 Task: Open Card Card0000000069 in Board Board0000000018 in Workspace WS0000000006 in Trello. Add Member mailaustralia7@gmail.com to Card Card0000000069 in Board Board0000000018 in Workspace WS0000000006 in Trello. Add Purple Label titled Label0000000069 to Card Card0000000069 in Board Board0000000018 in Workspace WS0000000006 in Trello. Add Checklist CL0000000069 to Card Card0000000069 in Board Board0000000018 in Workspace WS0000000006 in Trello. Add Dates with Start Date as Aug 01 2023 and Due Date as Aug 31 2023 to Card Card0000000069 in Board Board0000000018 in Workspace WS0000000006 in Trello
Action: Mouse moved to (396, 460)
Screenshot: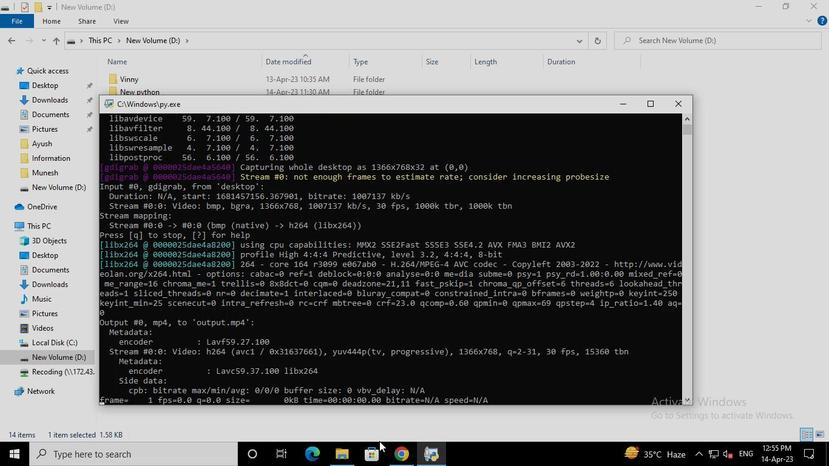 
Action: Mouse pressed left at (396, 460)
Screenshot: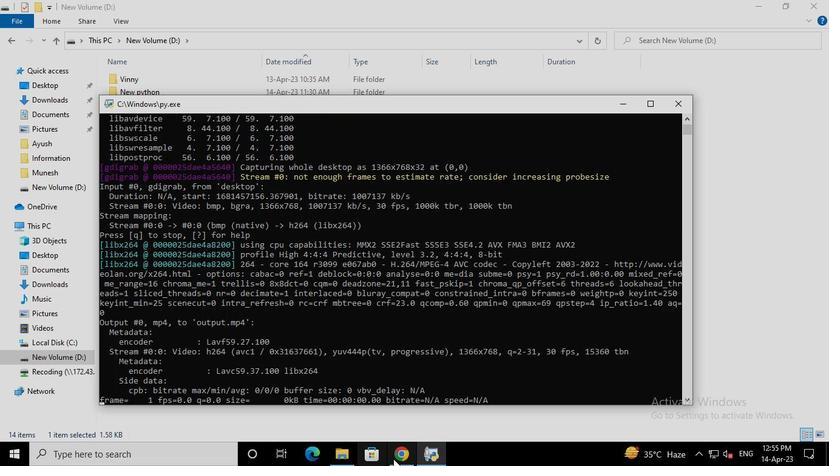 
Action: Mouse moved to (729, 306)
Screenshot: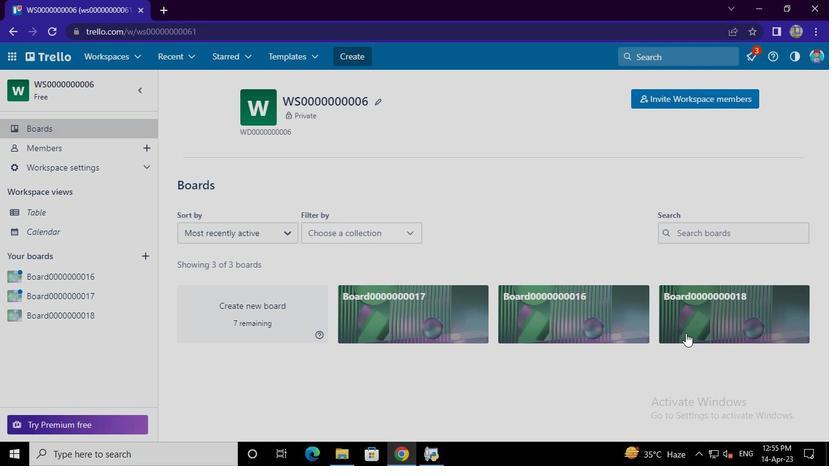 
Action: Mouse pressed left at (729, 306)
Screenshot: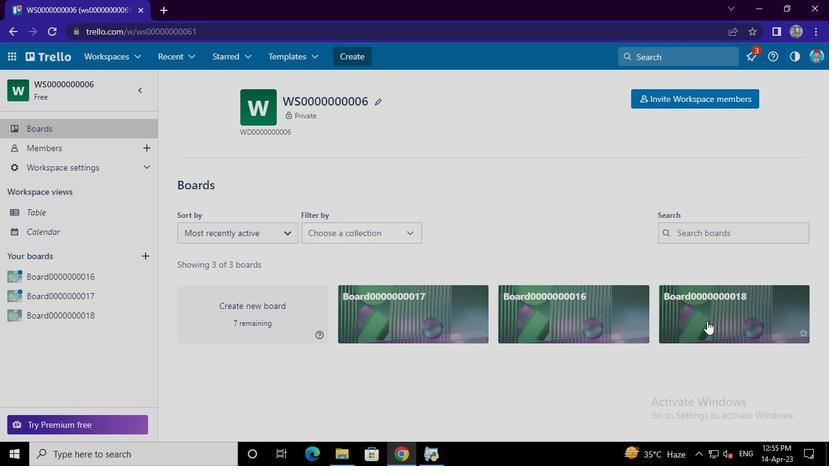 
Action: Mouse moved to (307, 161)
Screenshot: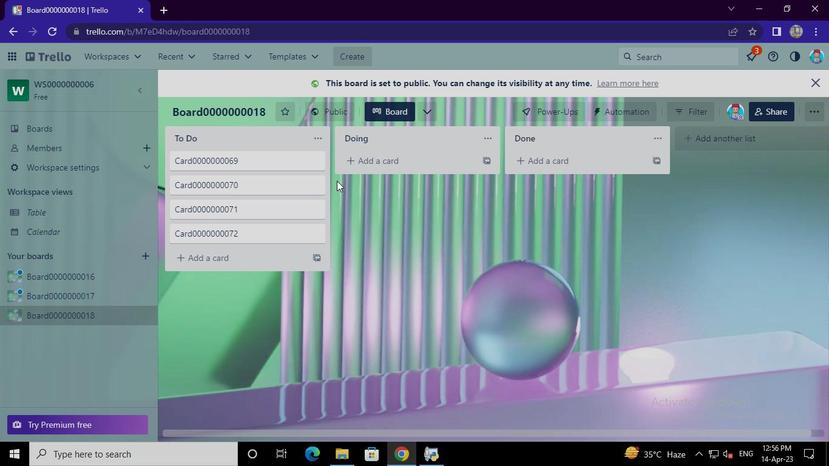 
Action: Mouse pressed left at (307, 161)
Screenshot: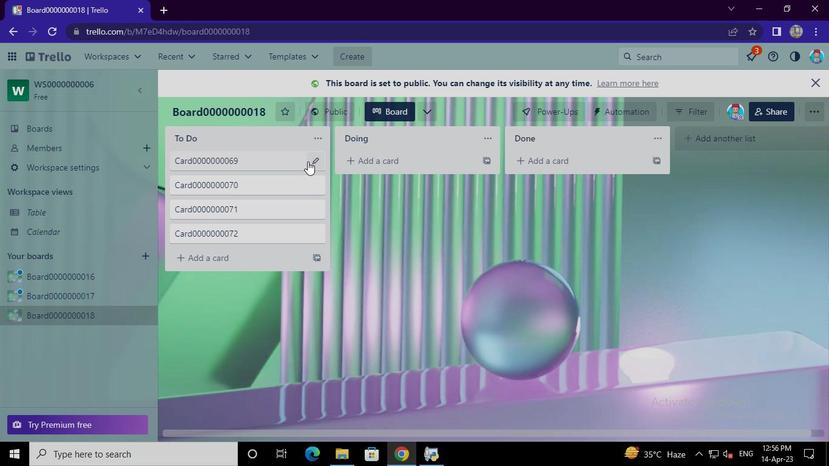 
Action: Mouse moved to (345, 159)
Screenshot: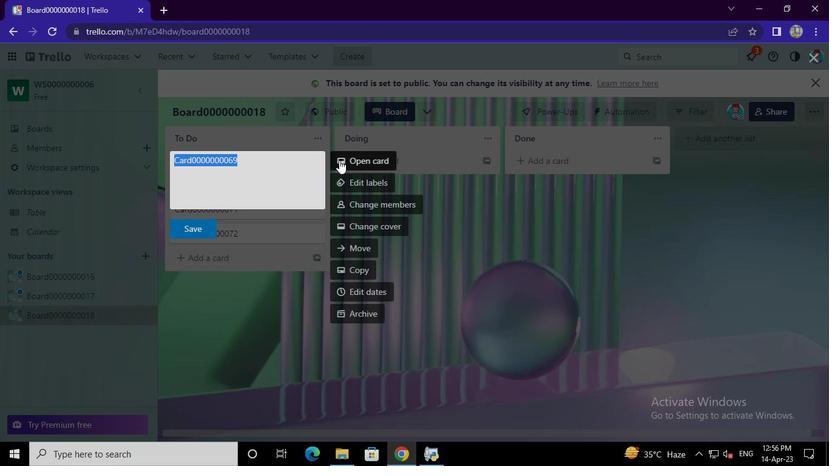 
Action: Mouse pressed left at (345, 159)
Screenshot: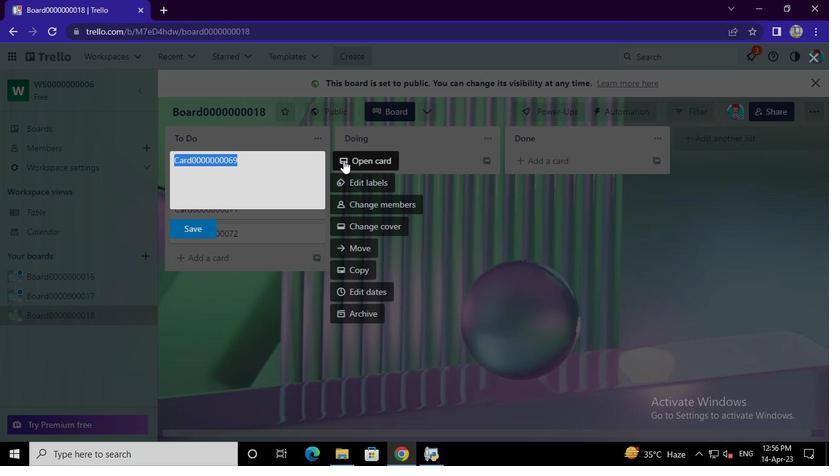 
Action: Mouse moved to (542, 151)
Screenshot: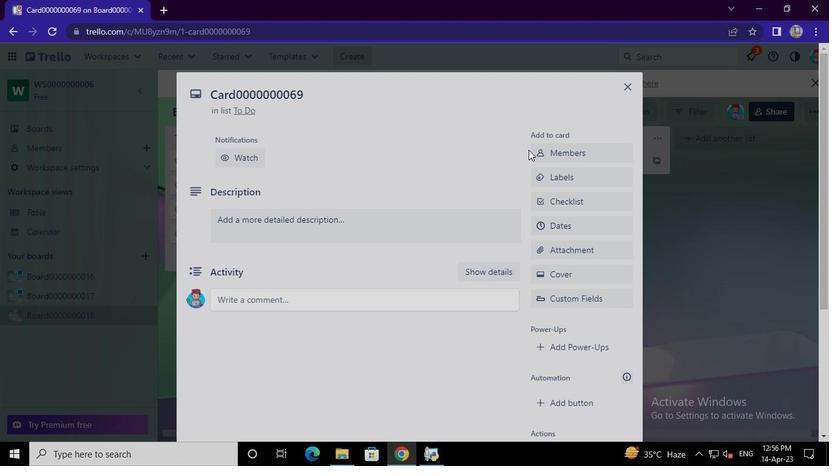
Action: Mouse pressed left at (542, 151)
Screenshot: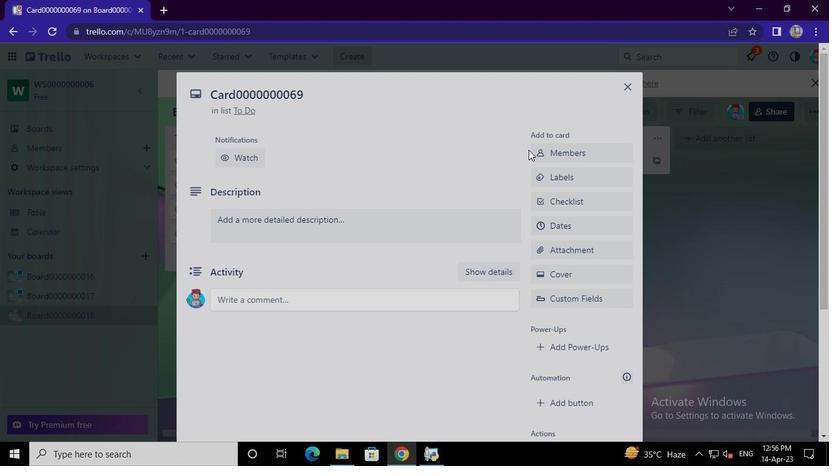 
Action: Mouse moved to (558, 204)
Screenshot: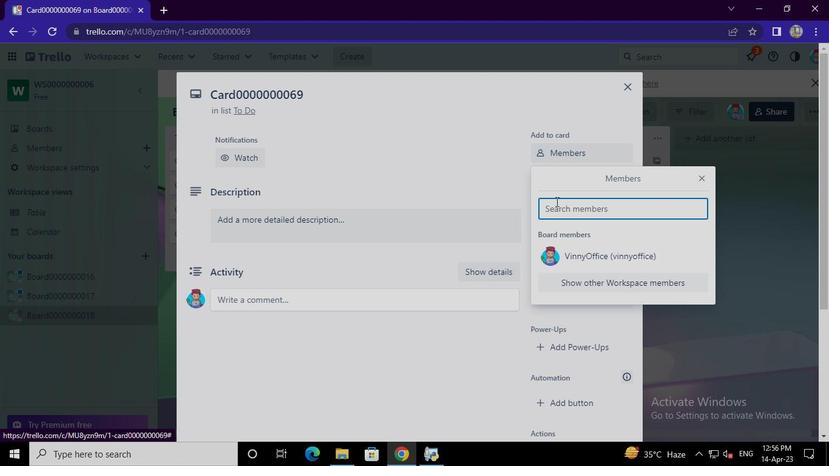 
Action: Mouse pressed left at (558, 204)
Screenshot: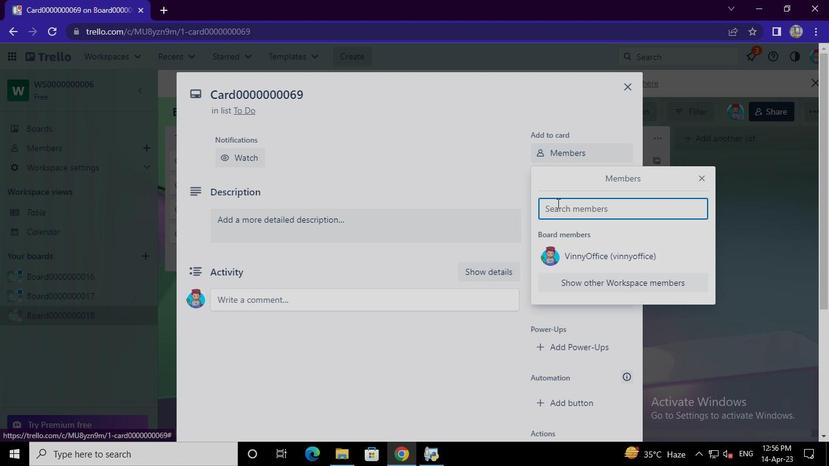 
Action: Keyboard Key.shift
Screenshot: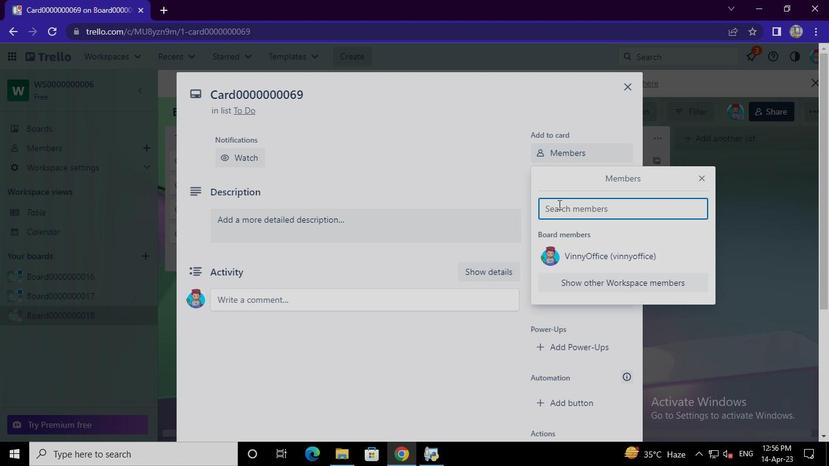 
Action: Keyboard M
Screenshot: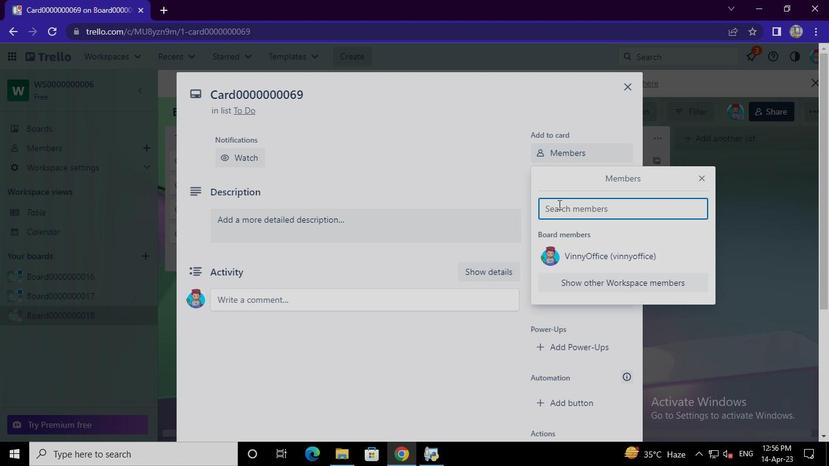 
Action: Keyboard a
Screenshot: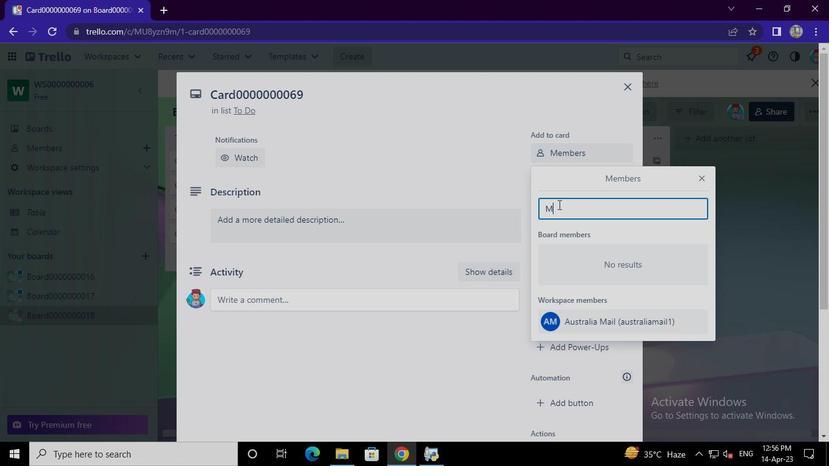 
Action: Keyboard i
Screenshot: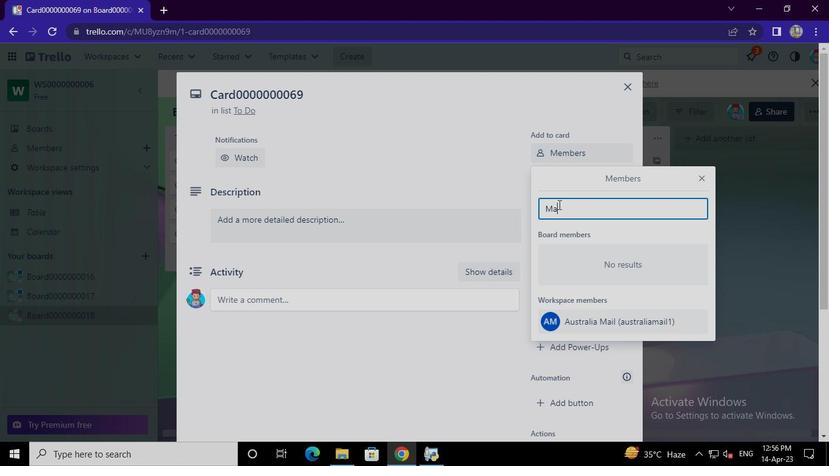 
Action: Keyboard l
Screenshot: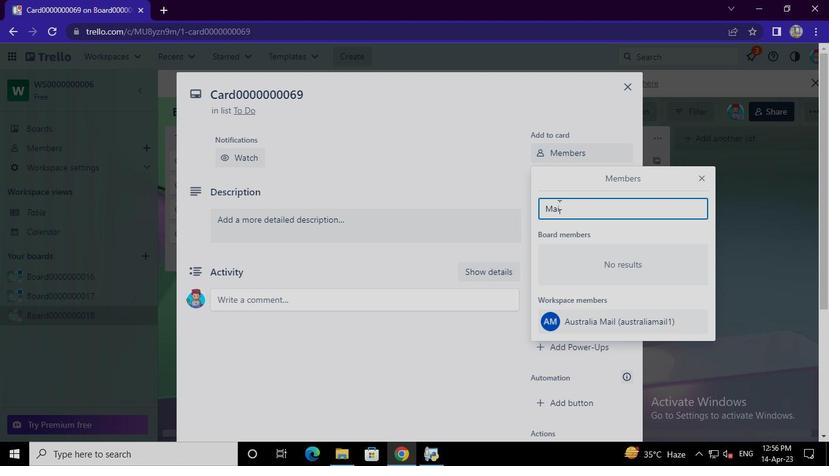 
Action: Keyboard a
Screenshot: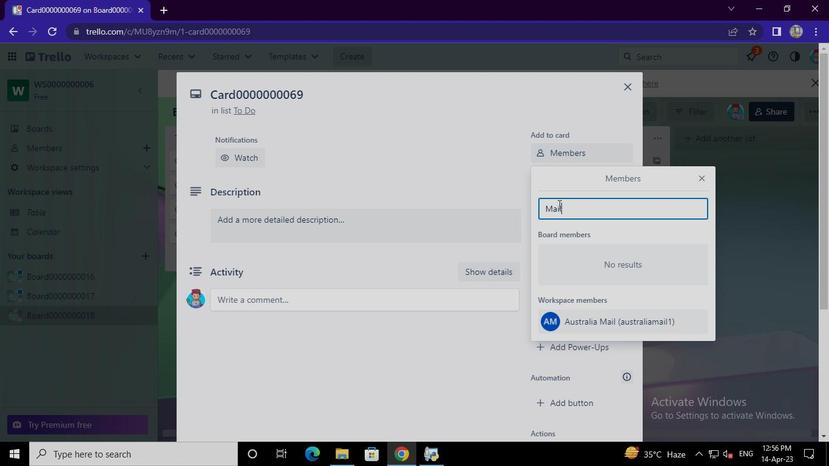 
Action: Keyboard u
Screenshot: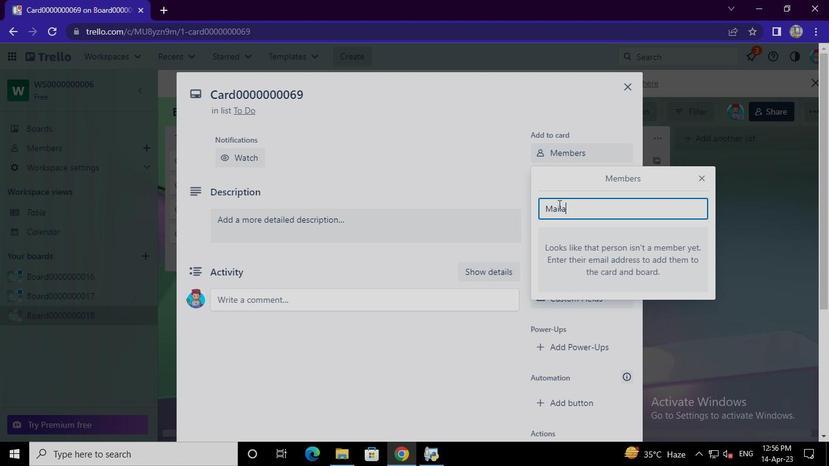
Action: Keyboard s
Screenshot: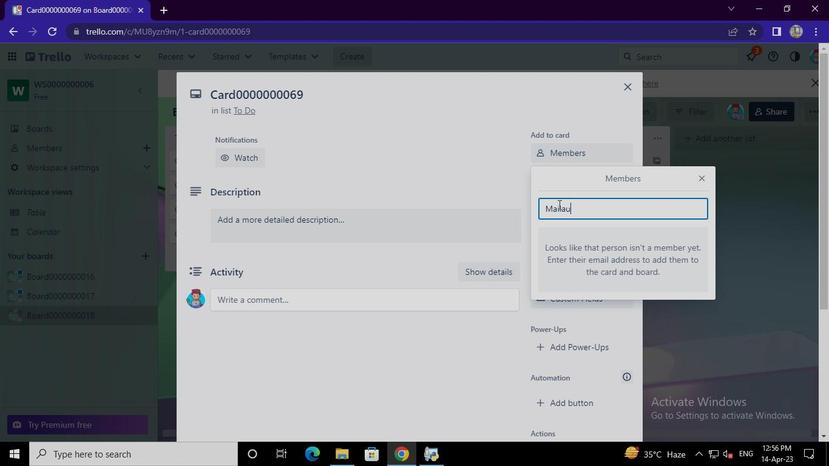 
Action: Keyboard t
Screenshot: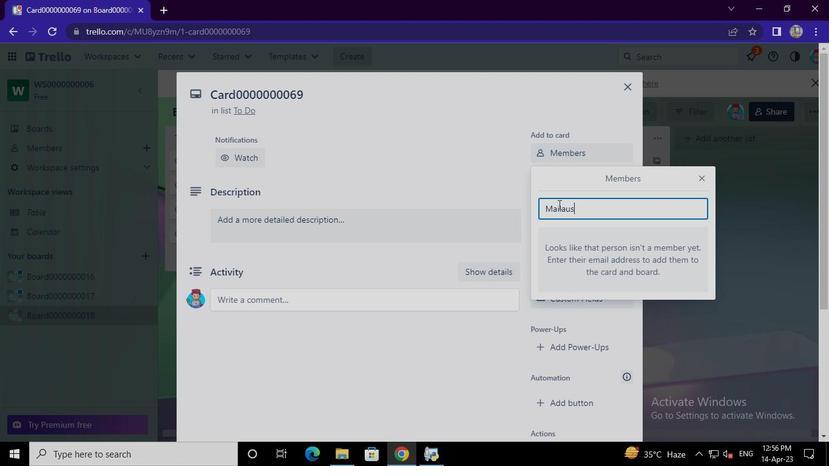 
Action: Keyboard r
Screenshot: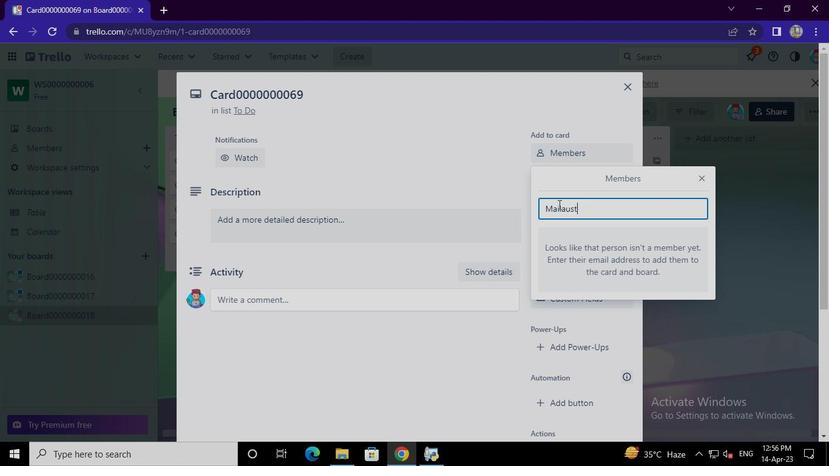 
Action: Keyboard a
Screenshot: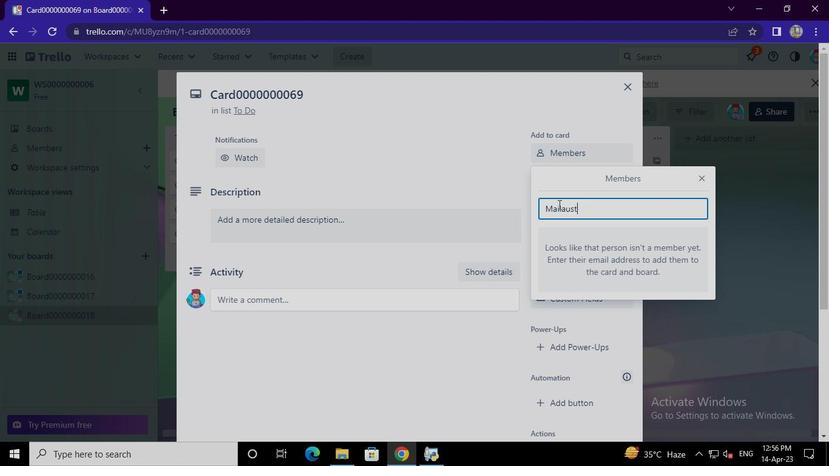 
Action: Keyboard l
Screenshot: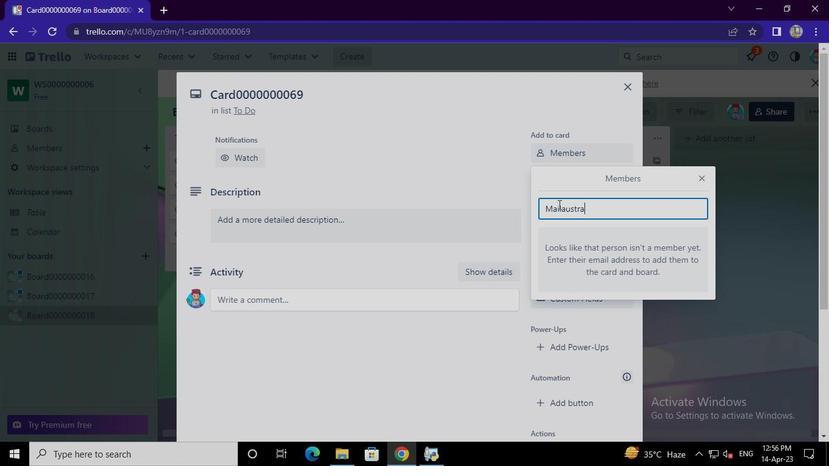 
Action: Keyboard i
Screenshot: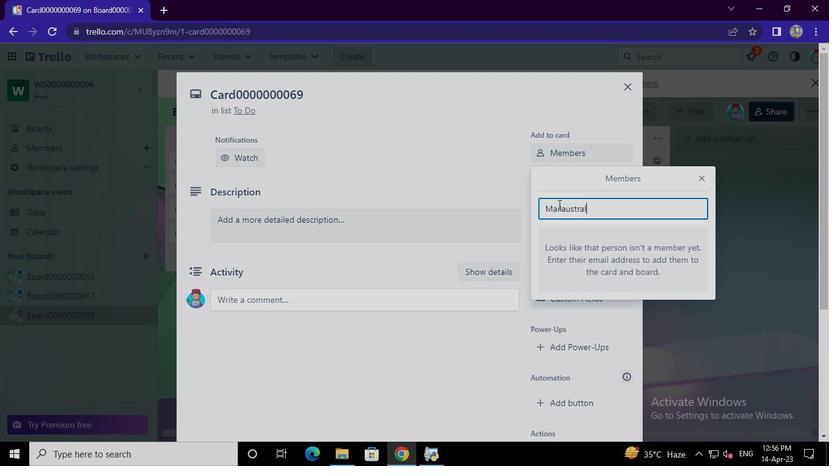 
Action: Keyboard a
Screenshot: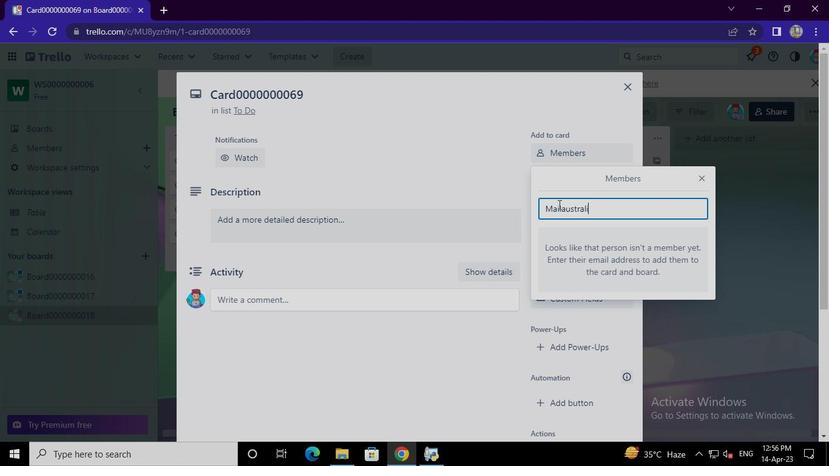 
Action: Keyboard <103>
Screenshot: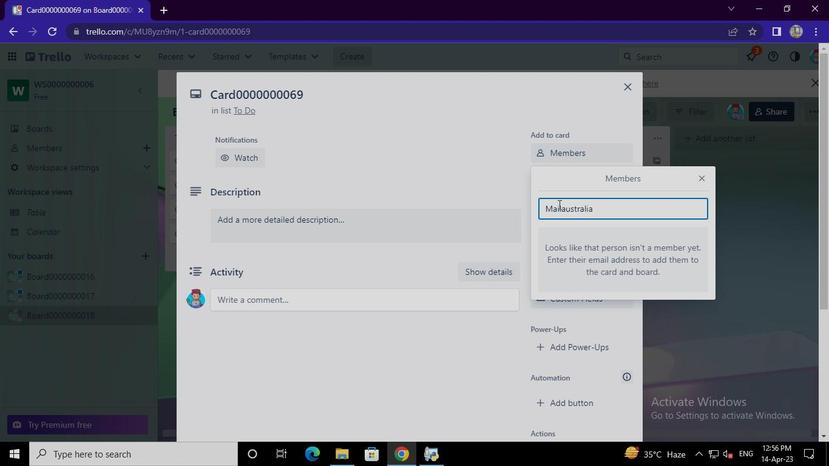 
Action: Keyboard Key.shift
Screenshot: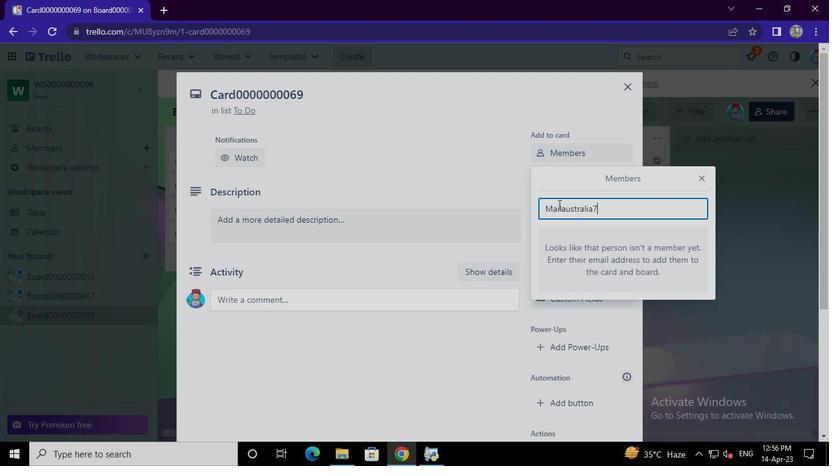 
Action: Keyboard @
Screenshot: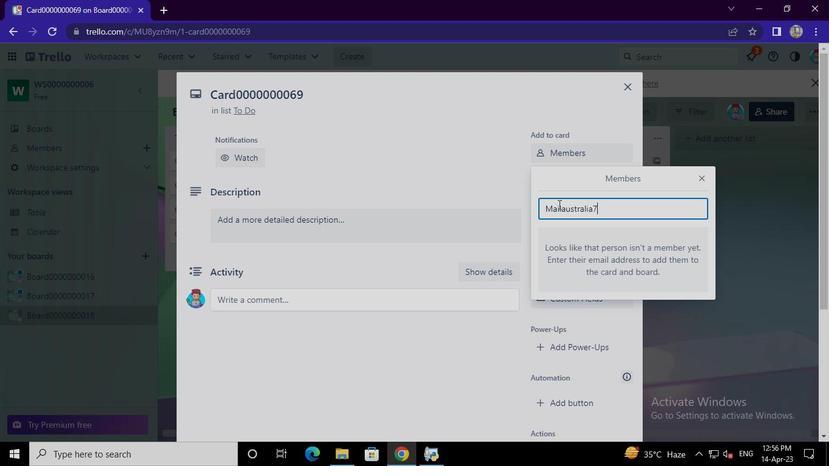 
Action: Keyboard g
Screenshot: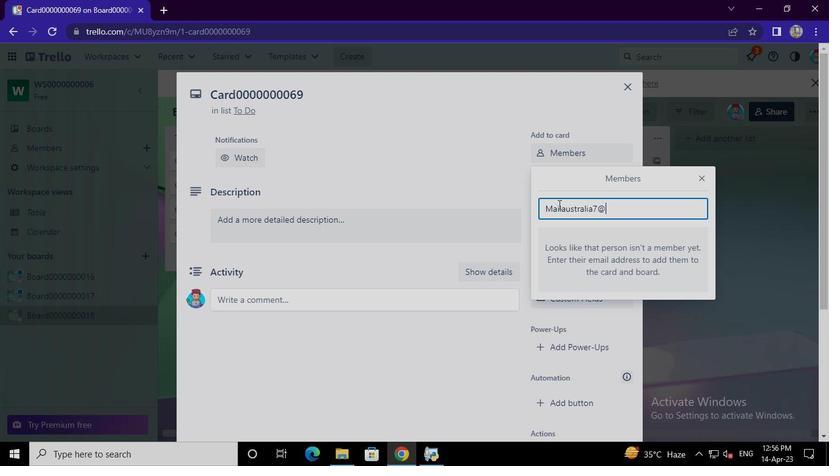 
Action: Keyboard m
Screenshot: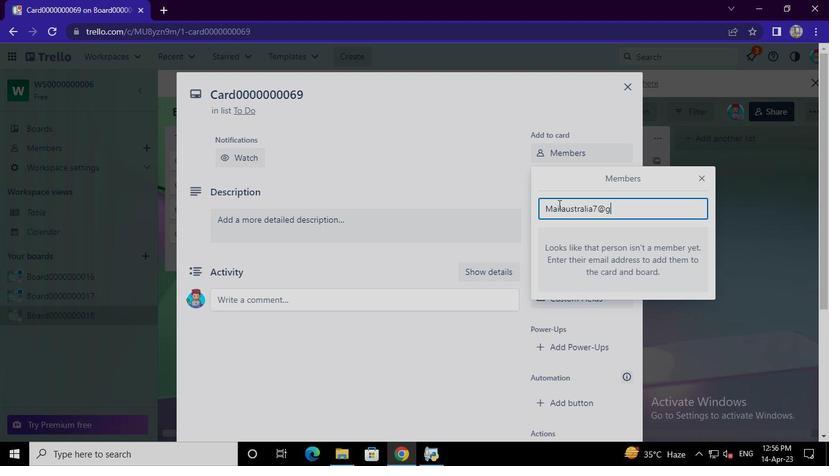
Action: Keyboard a
Screenshot: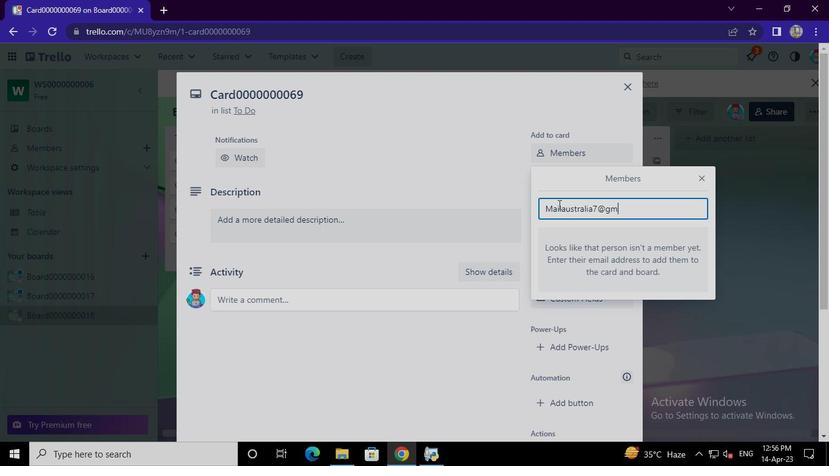
Action: Keyboard i
Screenshot: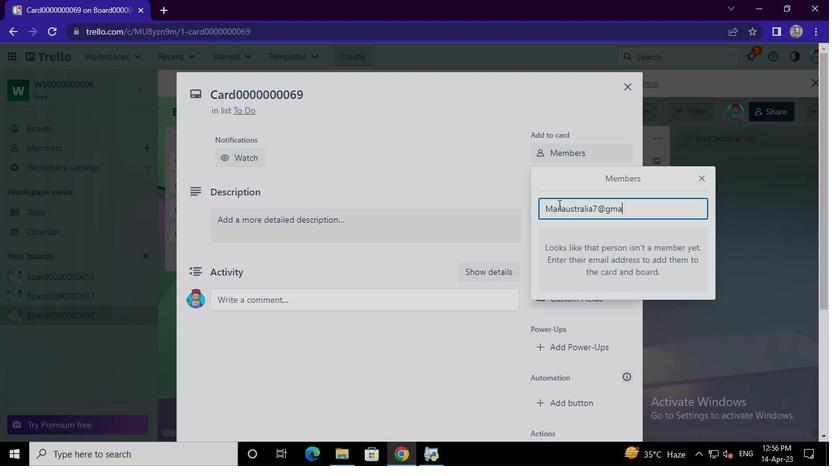 
Action: Keyboard l
Screenshot: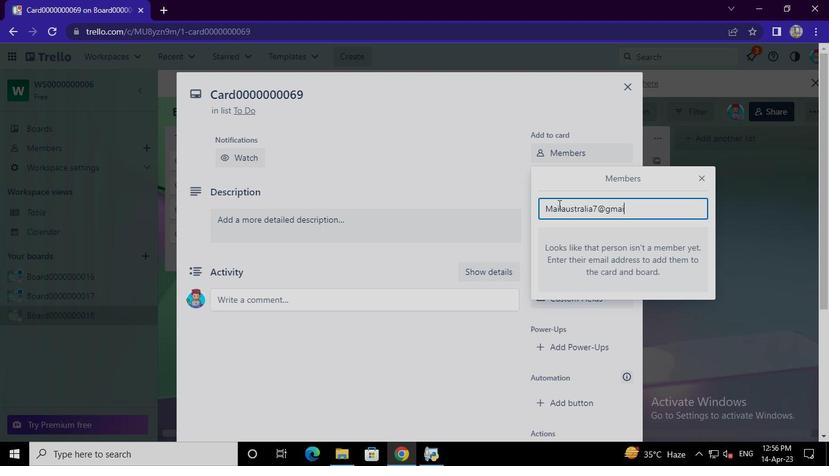 
Action: Keyboard .
Screenshot: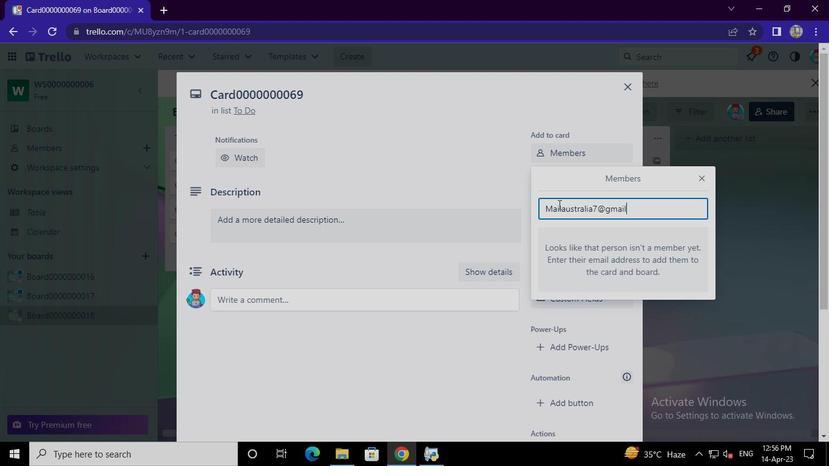 
Action: Keyboard c
Screenshot: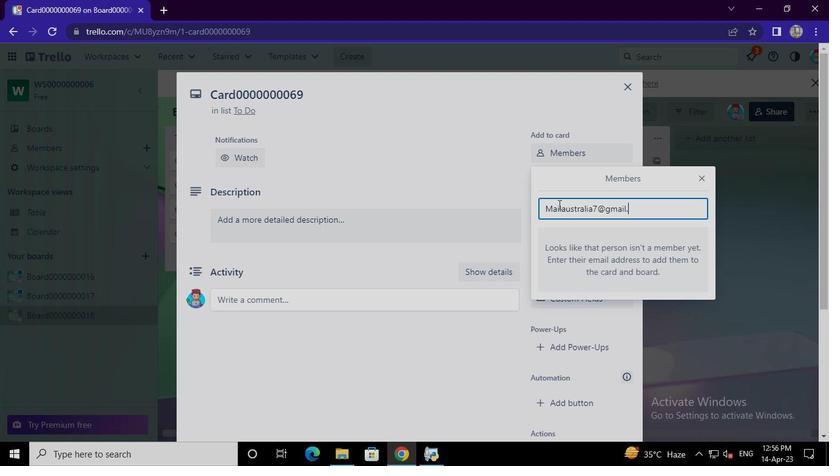 
Action: Keyboard o
Screenshot: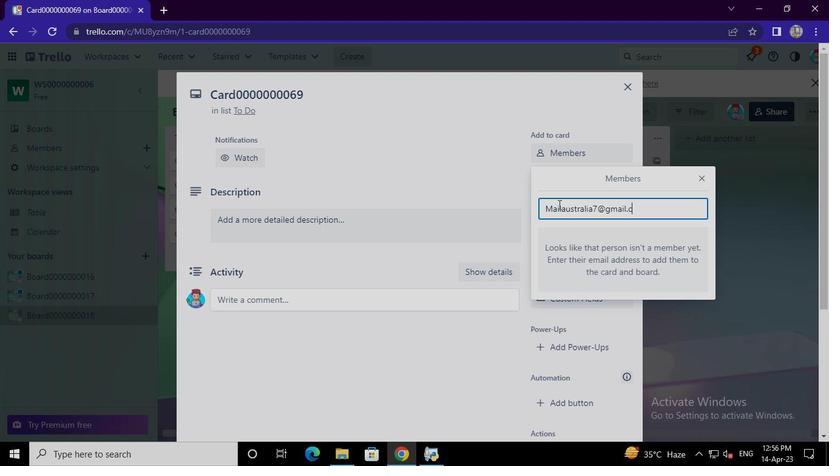 
Action: Keyboard m
Screenshot: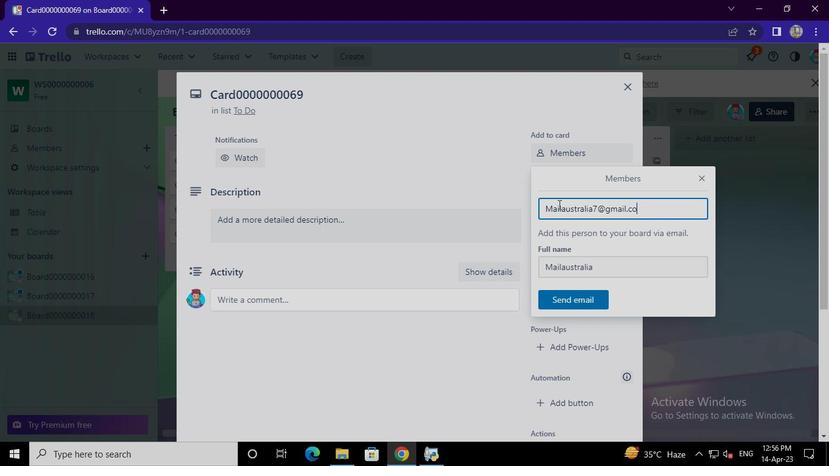 
Action: Mouse moved to (577, 294)
Screenshot: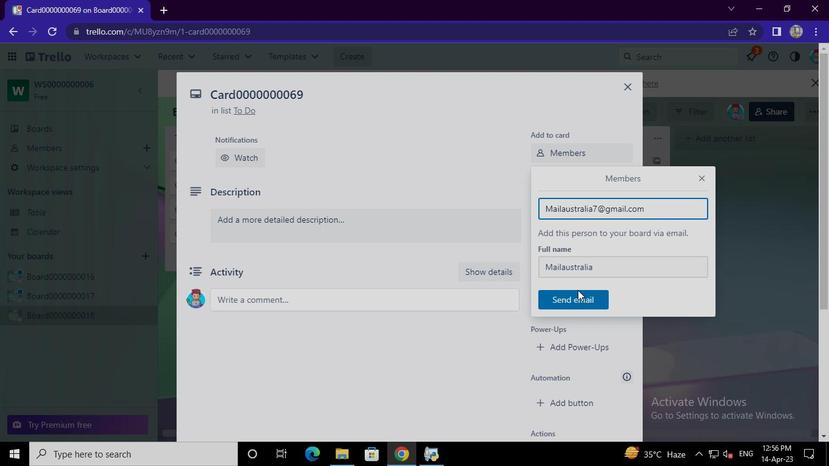 
Action: Mouse pressed left at (577, 294)
Screenshot: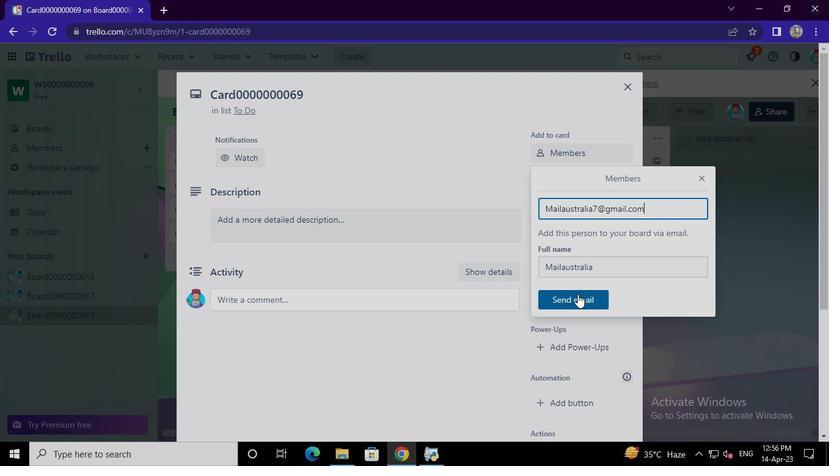 
Action: Mouse moved to (575, 225)
Screenshot: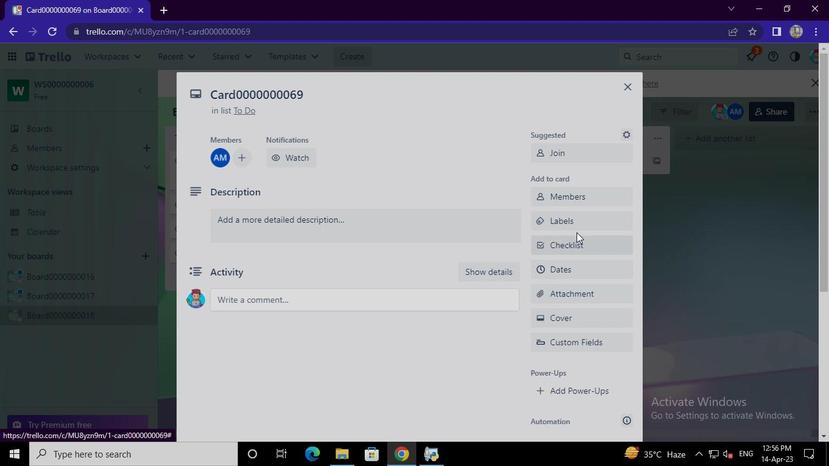 
Action: Mouse pressed left at (575, 225)
Screenshot: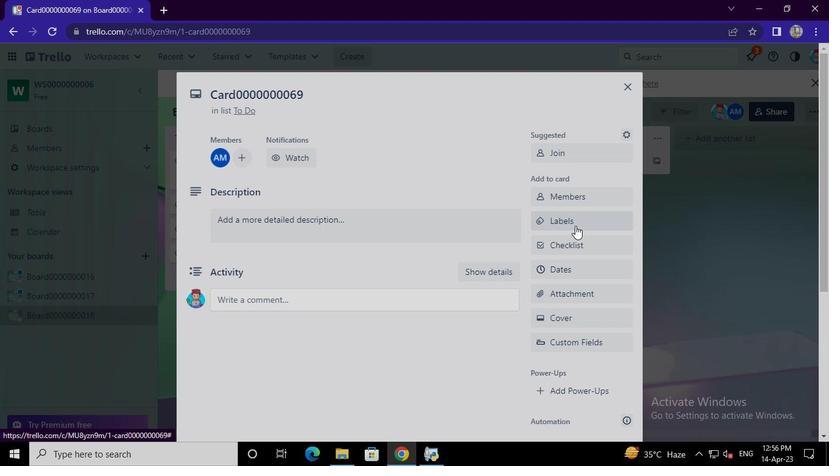 
Action: Mouse moved to (579, 118)
Screenshot: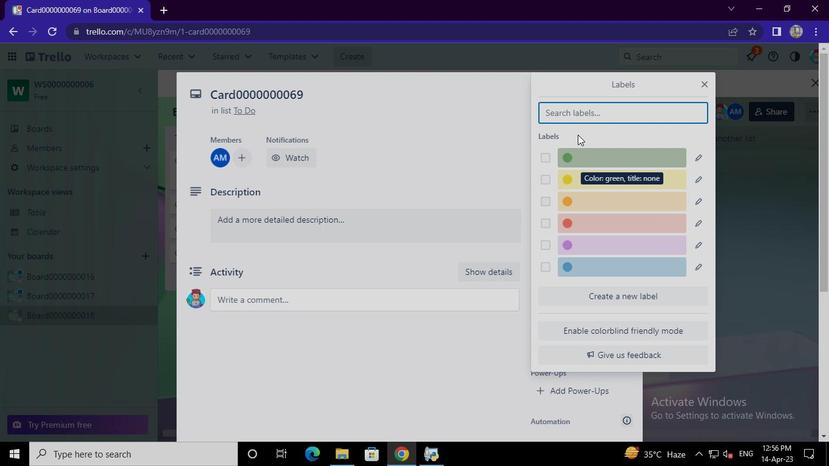 
Action: Mouse pressed left at (579, 118)
Screenshot: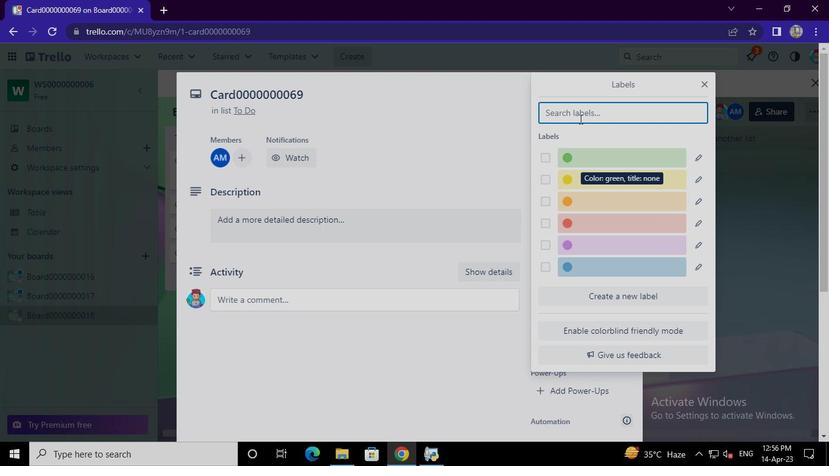 
Action: Keyboard Key.shift
Screenshot: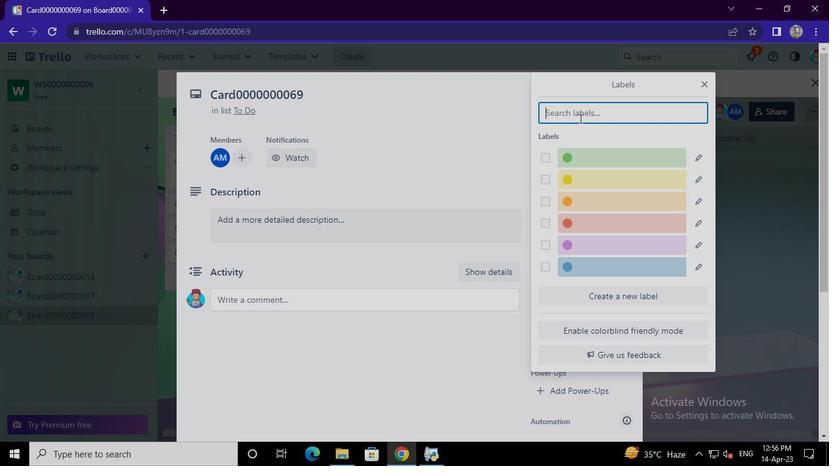 
Action: Keyboard L
Screenshot: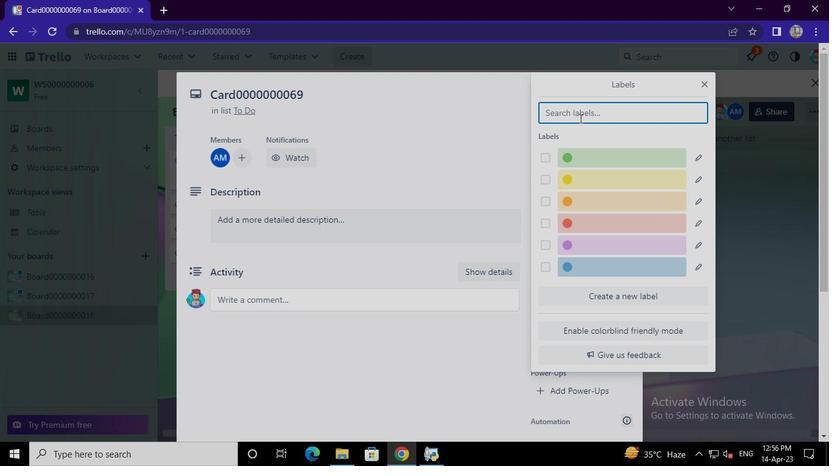 
Action: Keyboard a
Screenshot: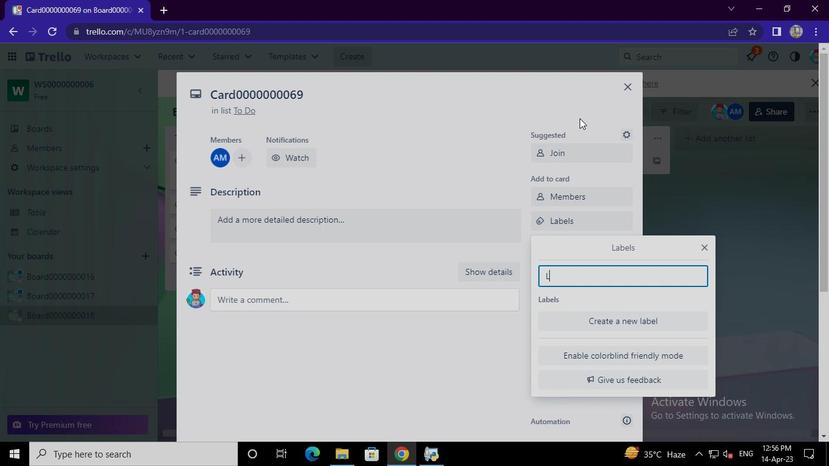 
Action: Keyboard b
Screenshot: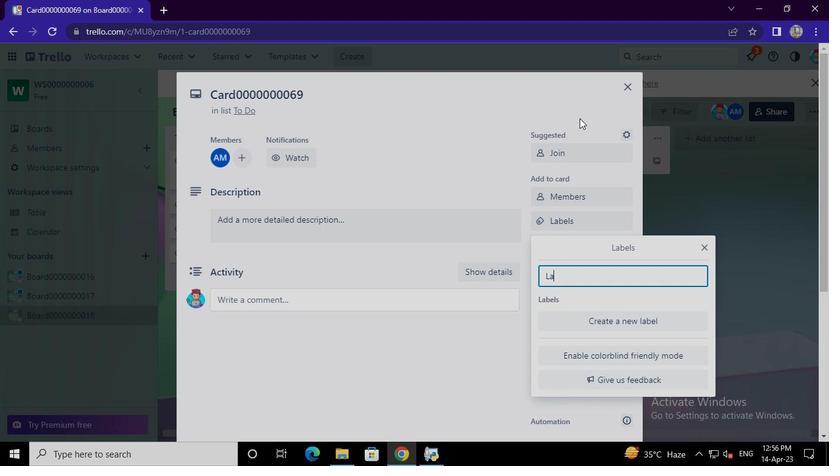
Action: Keyboard e
Screenshot: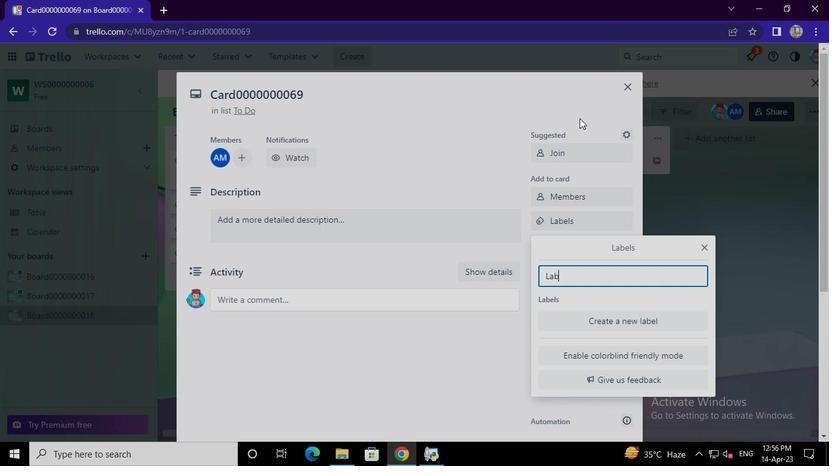 
Action: Keyboard l
Screenshot: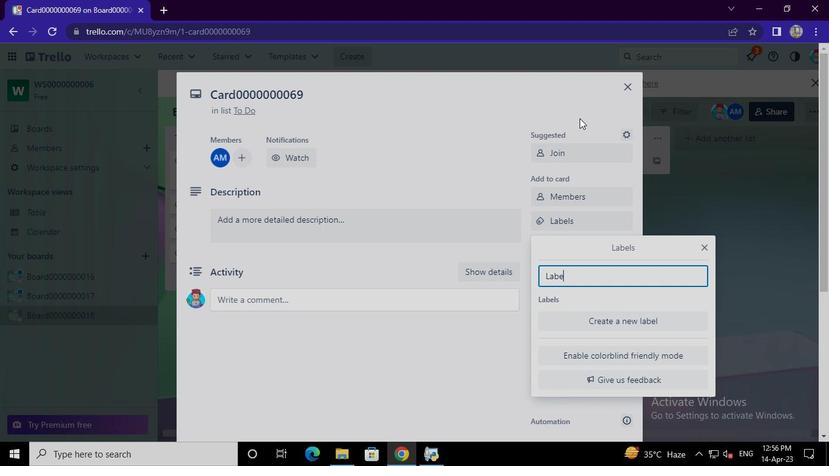 
Action: Keyboard <96>
Screenshot: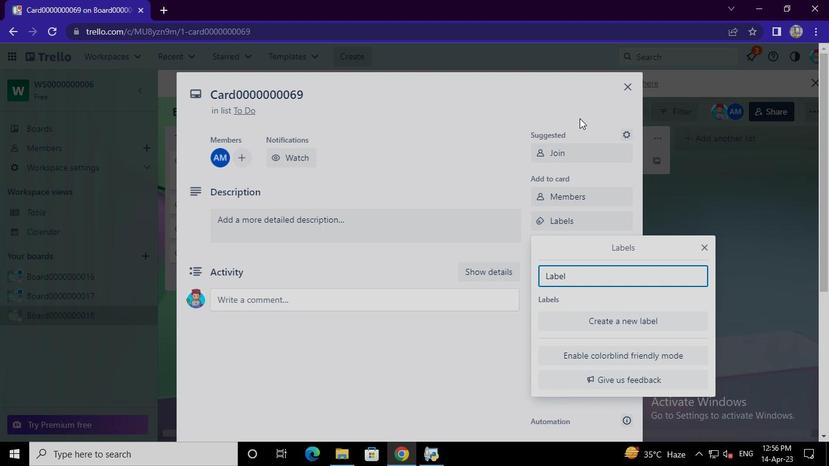 
Action: Keyboard <96>
Screenshot: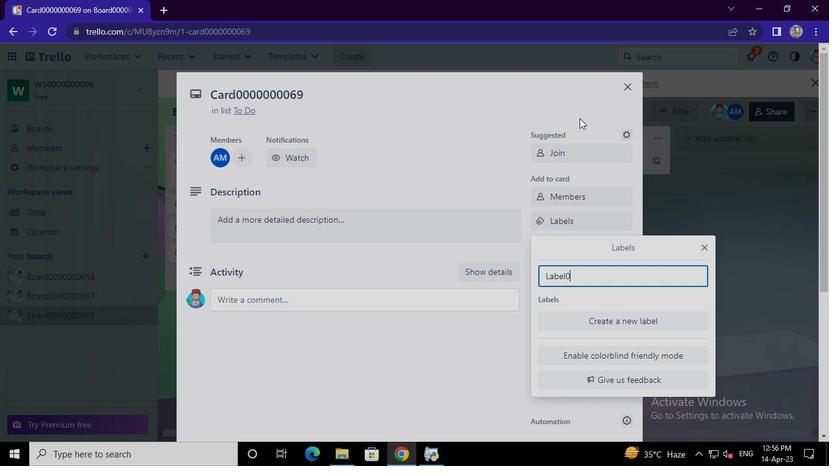 
Action: Keyboard <96>
Screenshot: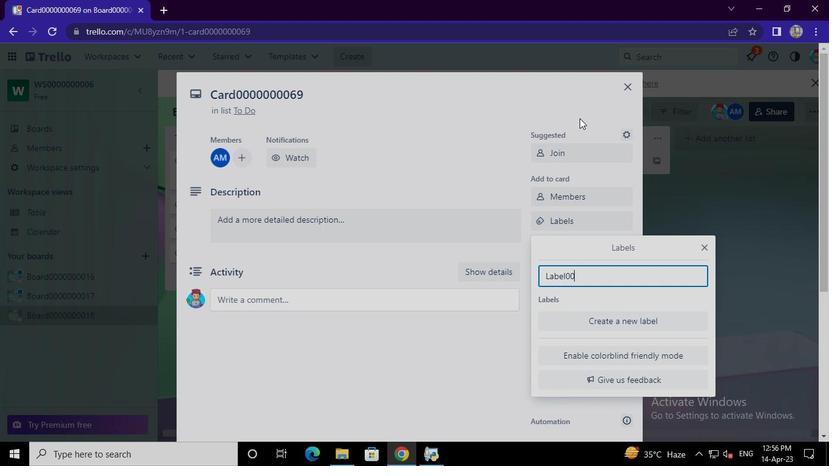 
Action: Keyboard <96>
Screenshot: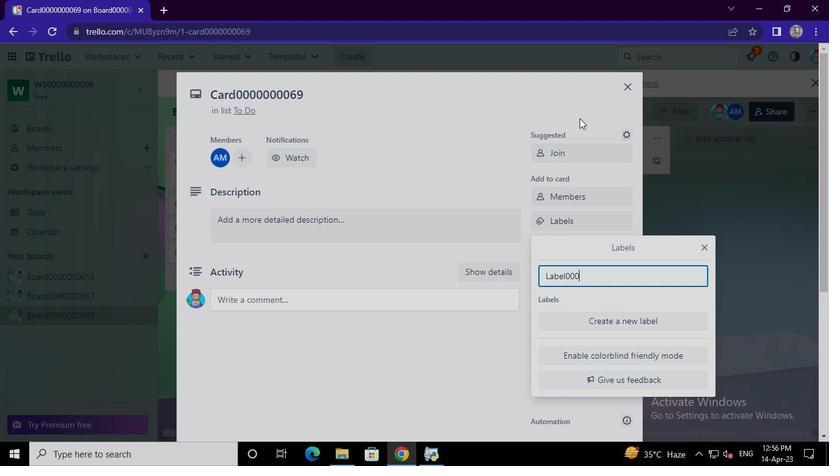 
Action: Keyboard <96>
Screenshot: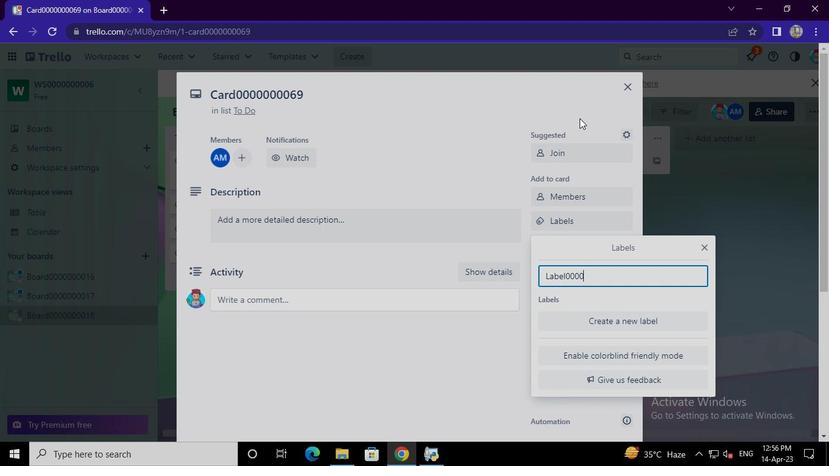 
Action: Keyboard <96>
Screenshot: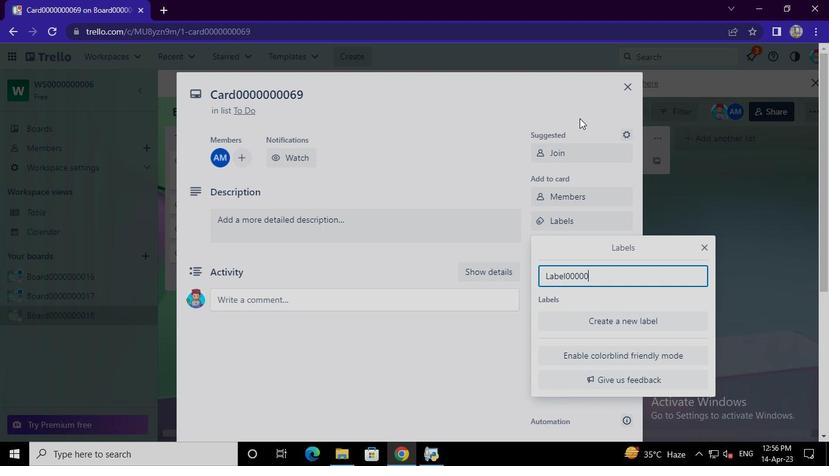 
Action: Keyboard <96>
Screenshot: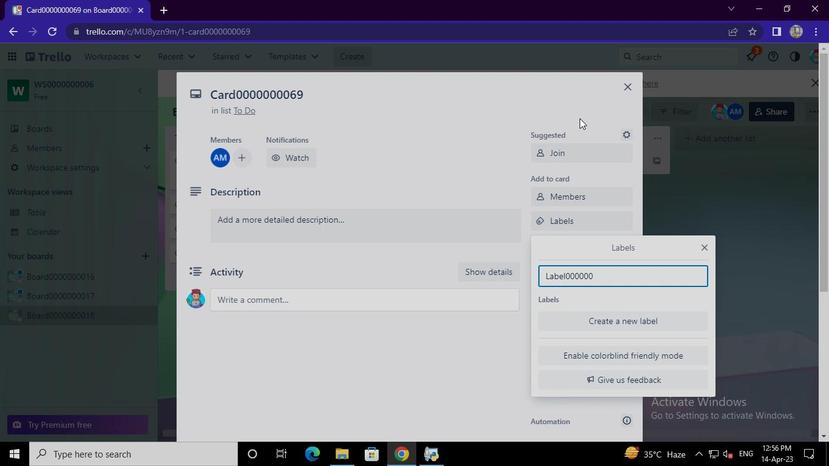 
Action: Keyboard <96>
Screenshot: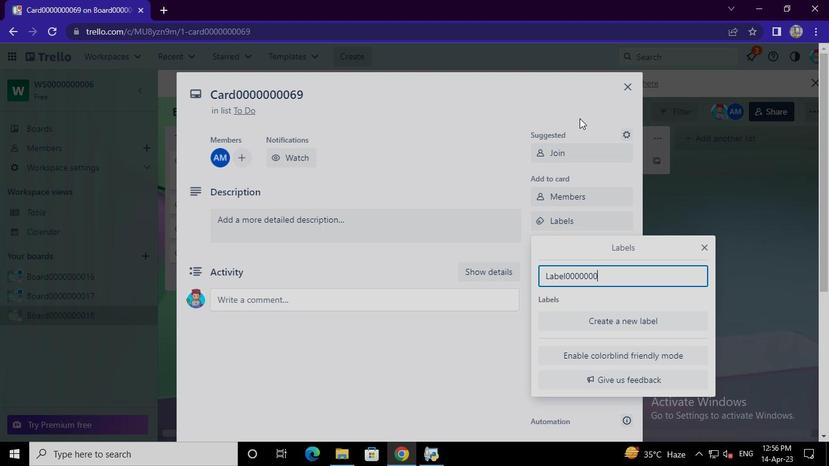 
Action: Keyboard <102>
Screenshot: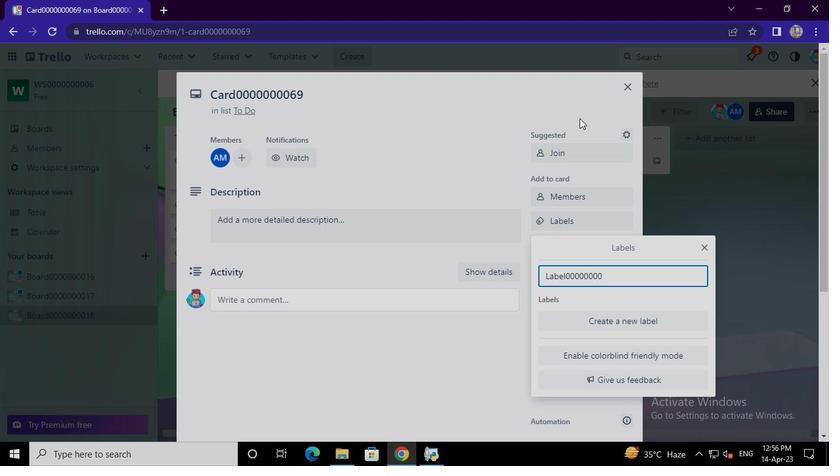 
Action: Keyboard <105>
Screenshot: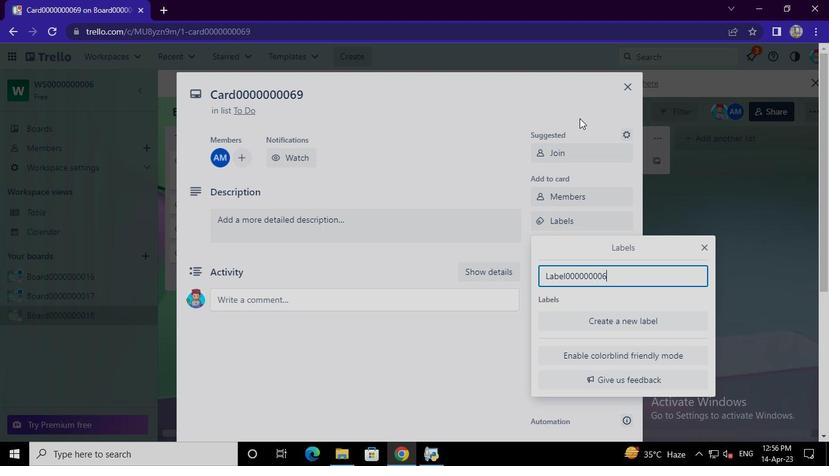 
Action: Mouse moved to (620, 318)
Screenshot: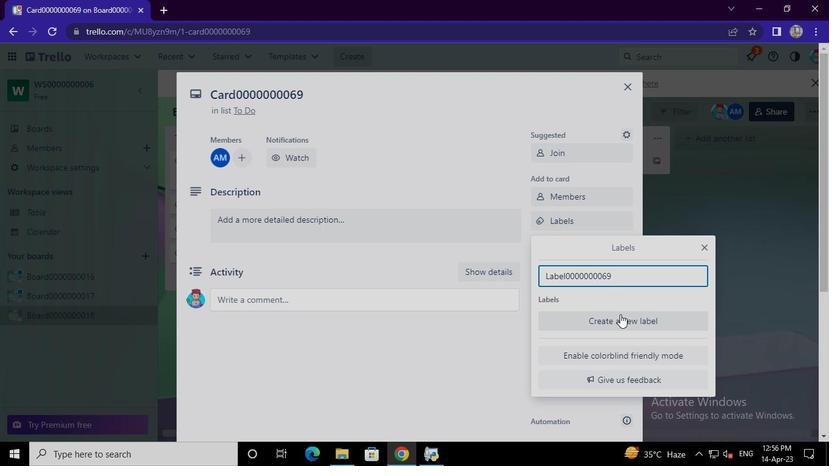 
Action: Mouse pressed left at (620, 318)
Screenshot: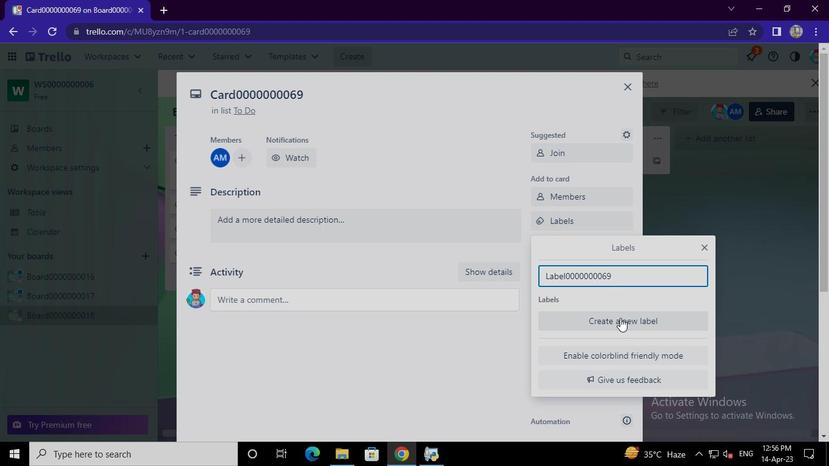 
Action: Mouse moved to (682, 262)
Screenshot: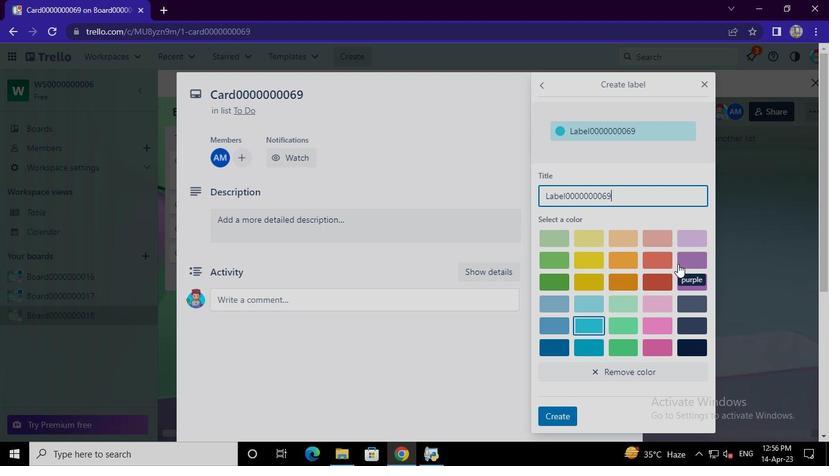 
Action: Mouse pressed left at (682, 262)
Screenshot: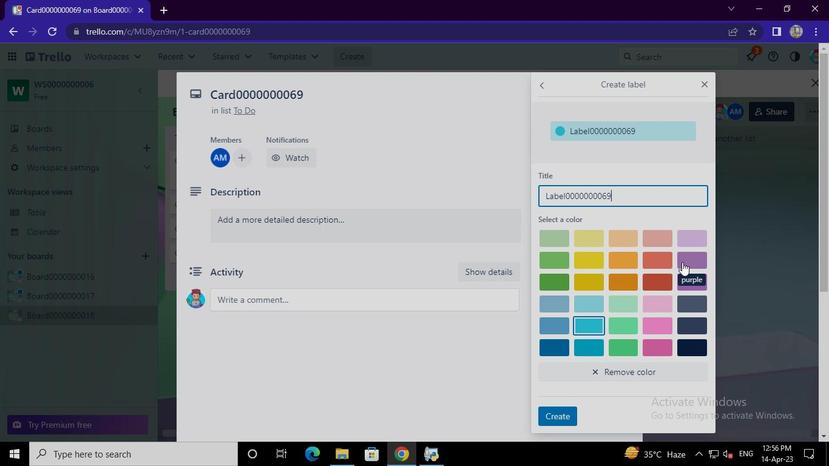 
Action: Mouse moved to (571, 409)
Screenshot: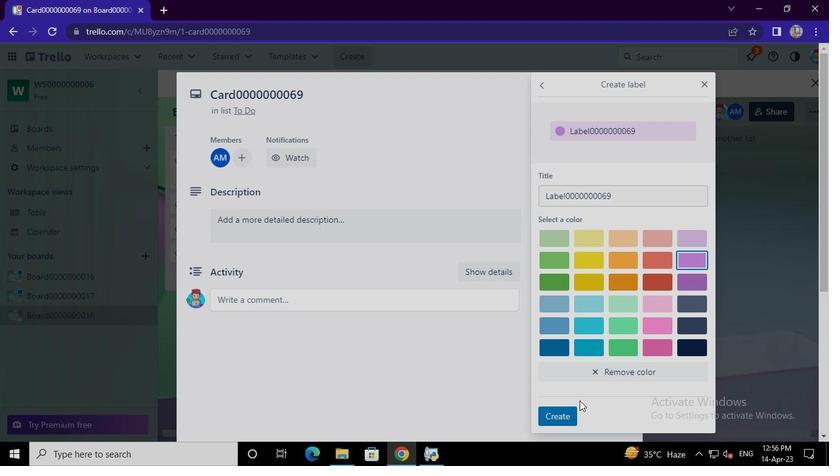 
Action: Mouse pressed left at (571, 409)
Screenshot: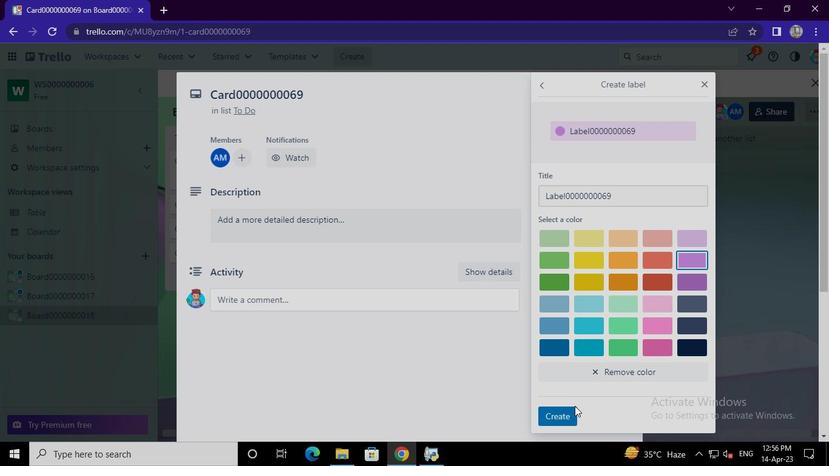 
Action: Mouse moved to (483, 353)
Screenshot: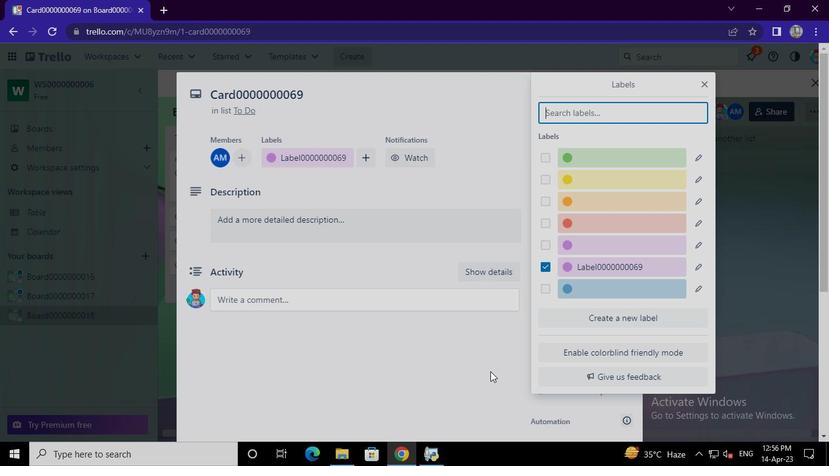 
Action: Mouse pressed left at (483, 353)
Screenshot: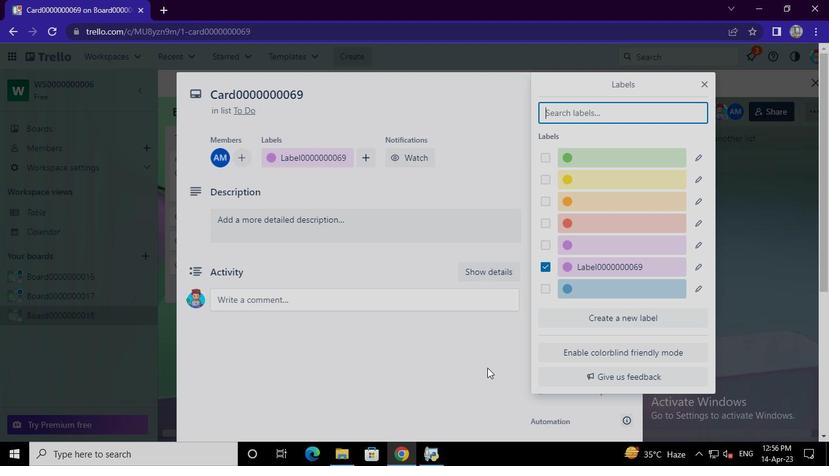 
Action: Mouse moved to (569, 245)
Screenshot: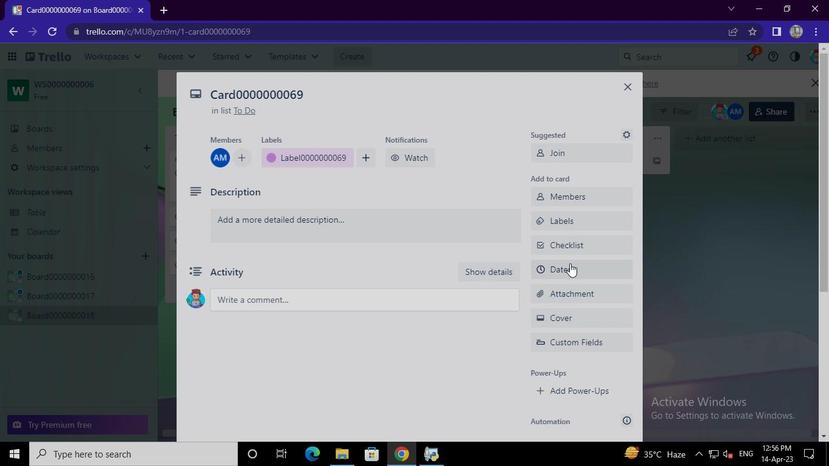 
Action: Mouse pressed left at (569, 245)
Screenshot: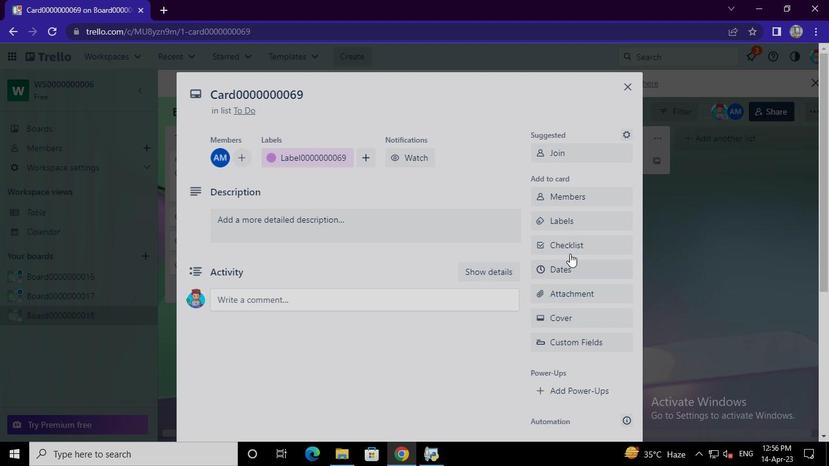 
Action: Mouse moved to (599, 309)
Screenshot: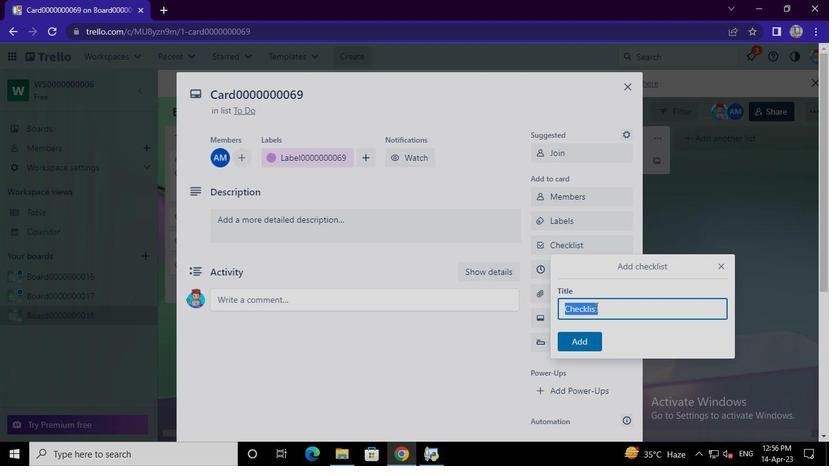 
Action: Mouse pressed left at (599, 309)
Screenshot: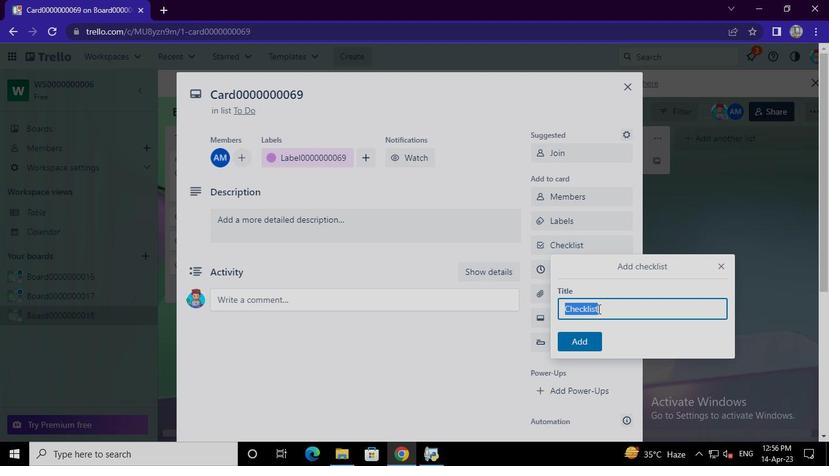 
Action: Keyboard Key.backspace
Screenshot: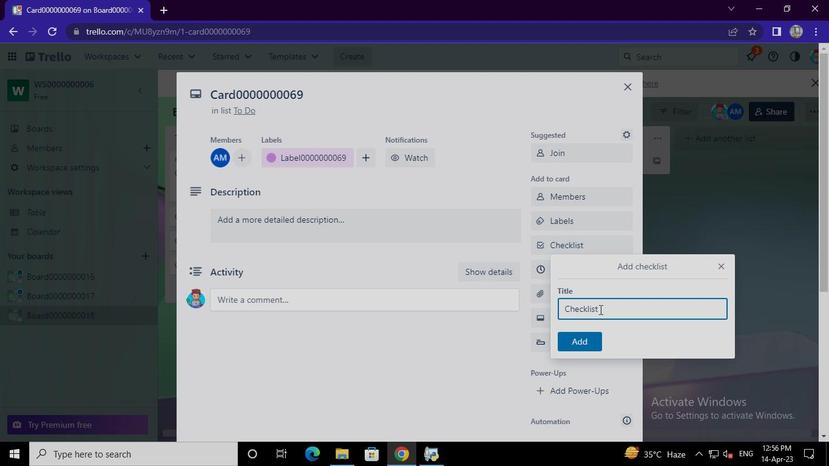 
Action: Keyboard Key.backspace
Screenshot: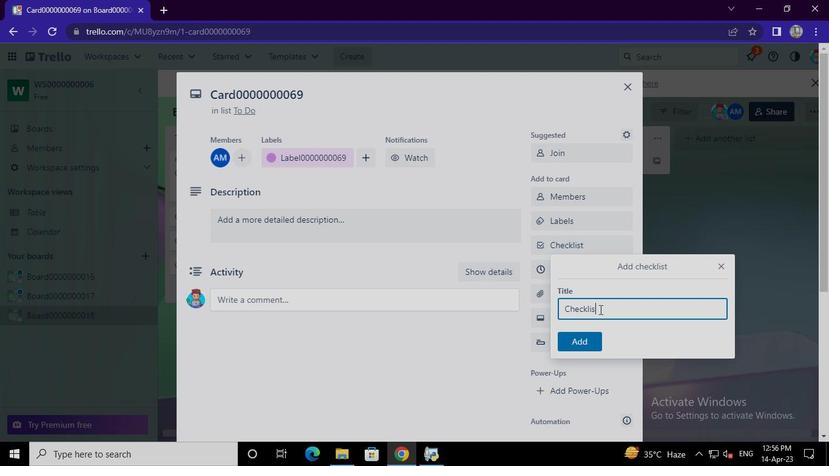 
Action: Keyboard Key.backspace
Screenshot: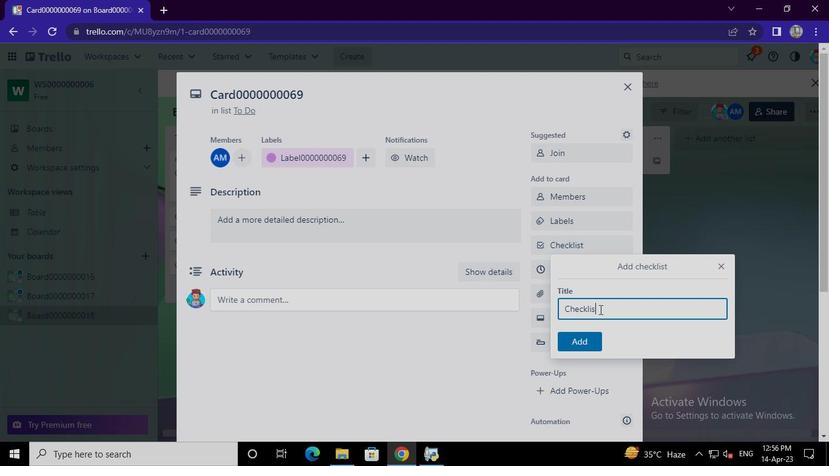 
Action: Keyboard Key.backspace
Screenshot: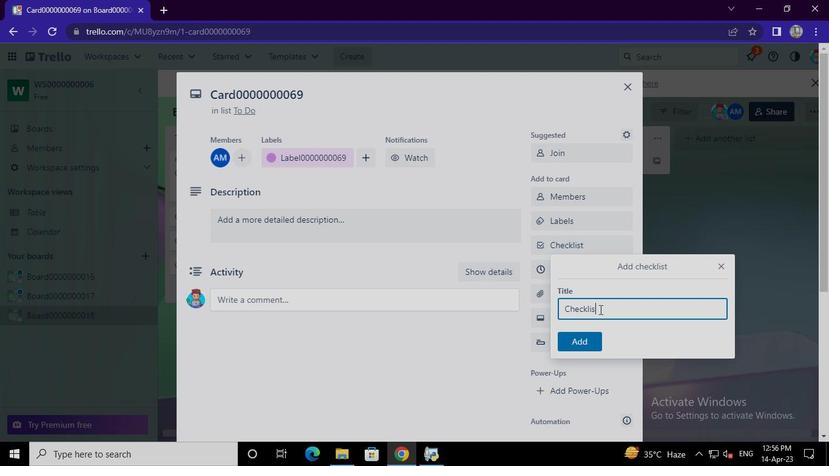 
Action: Keyboard Key.backspace
Screenshot: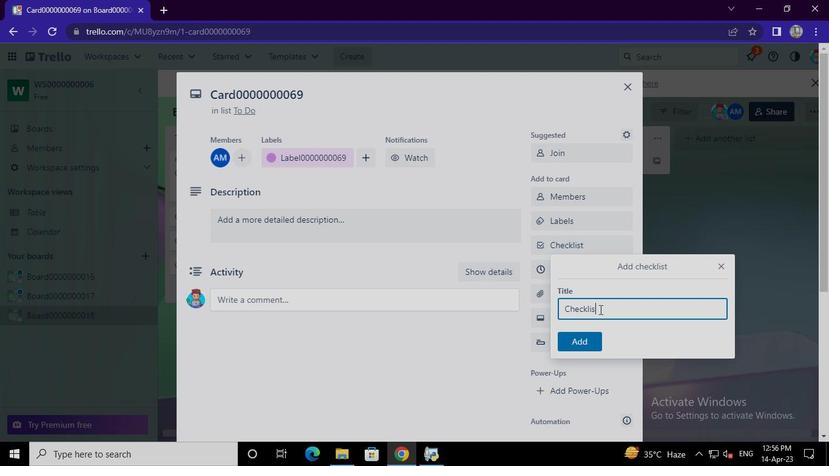 
Action: Keyboard Key.backspace
Screenshot: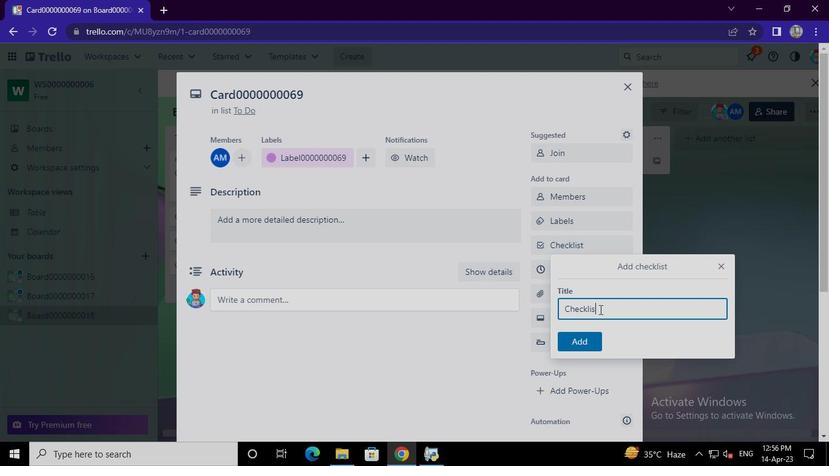 
Action: Keyboard Key.backspace
Screenshot: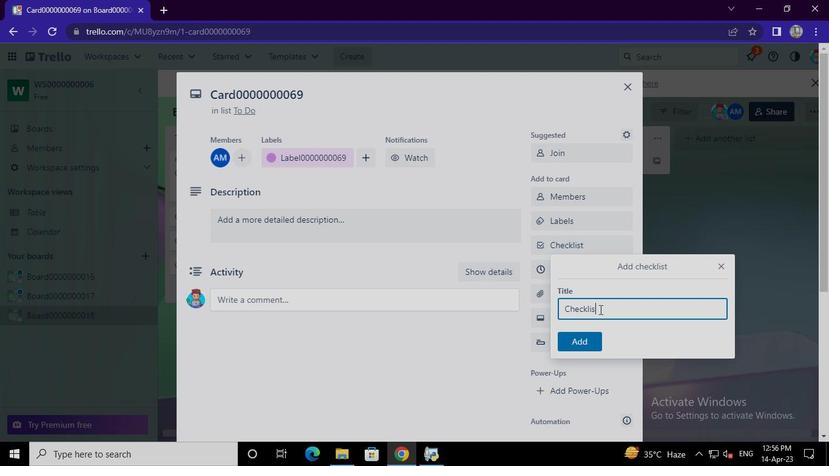 
Action: Keyboard Key.backspace
Screenshot: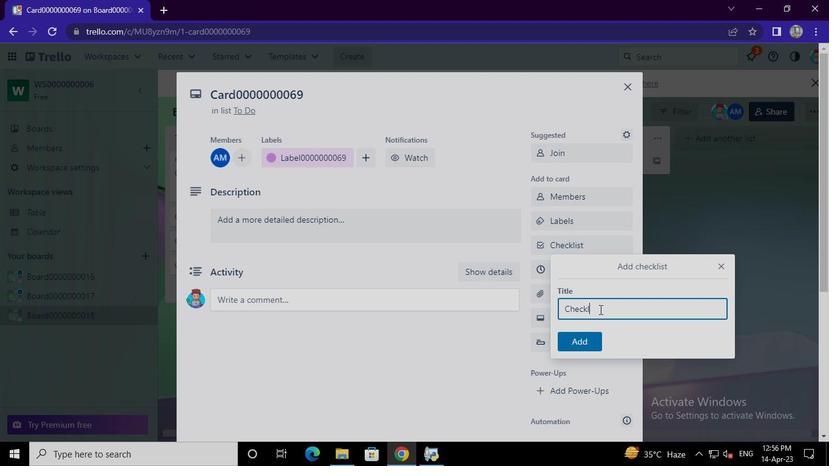 
Action: Keyboard Key.backspace
Screenshot: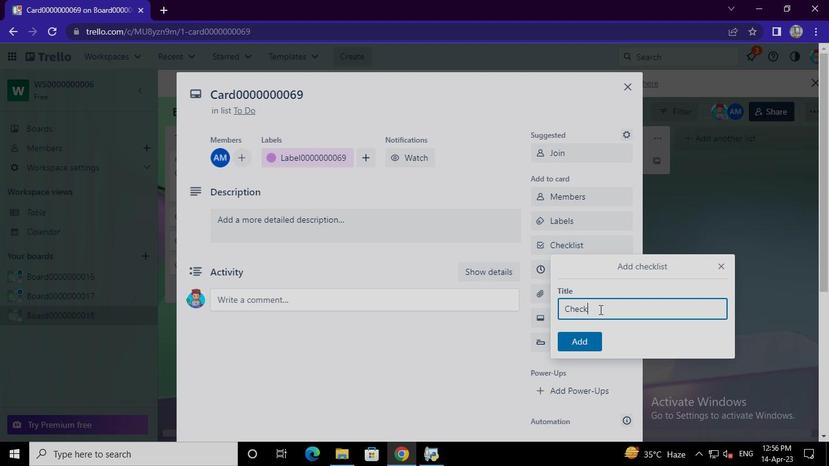 
Action: Keyboard Key.backspace
Screenshot: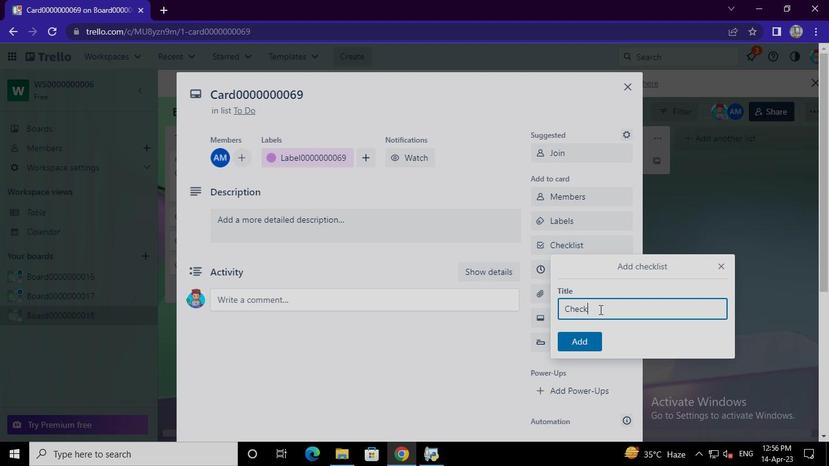 
Action: Keyboard Key.backspace
Screenshot: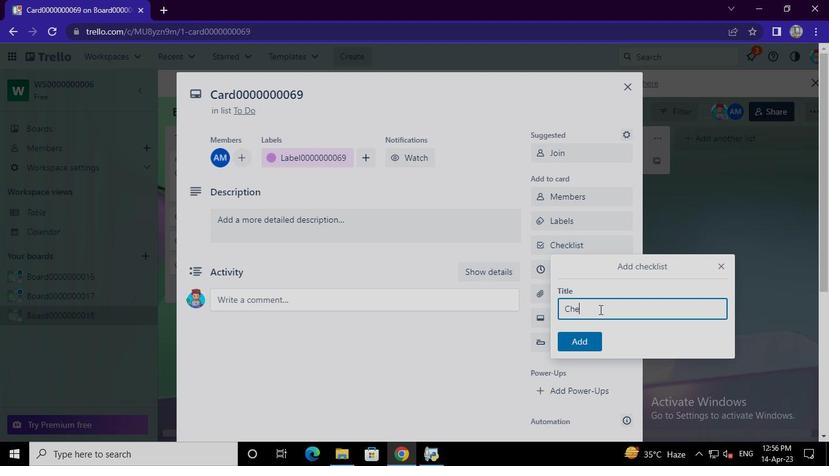 
Action: Keyboard Key.backspace
Screenshot: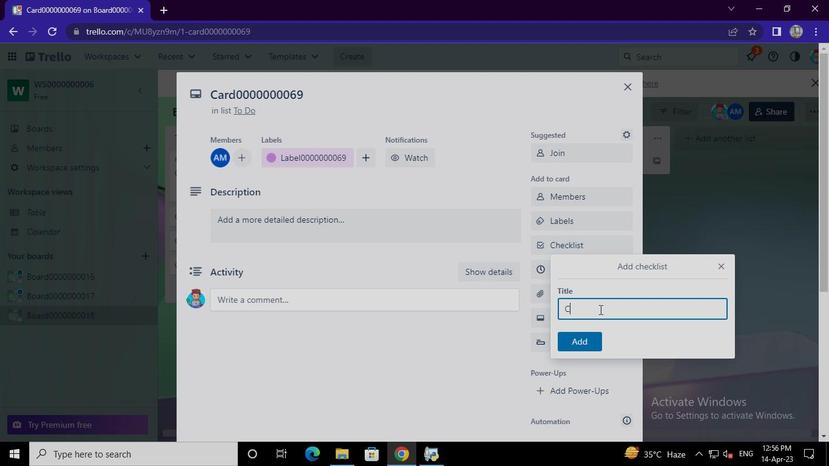 
Action: Keyboard Key.backspace
Screenshot: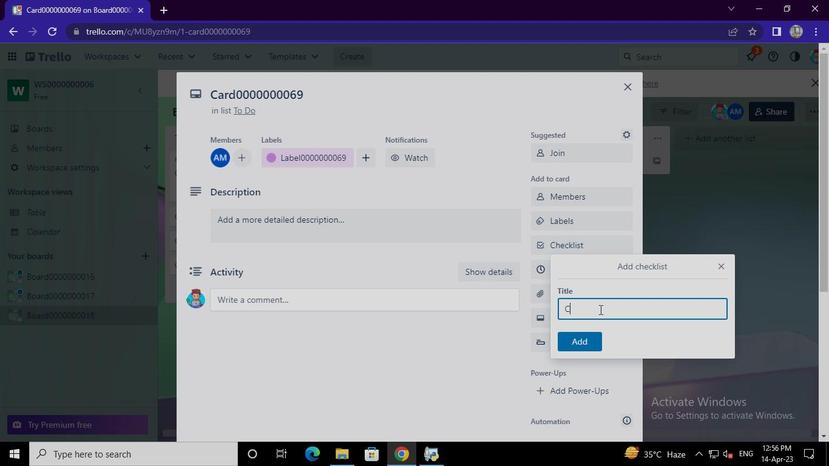 
Action: Keyboard Key.backspace
Screenshot: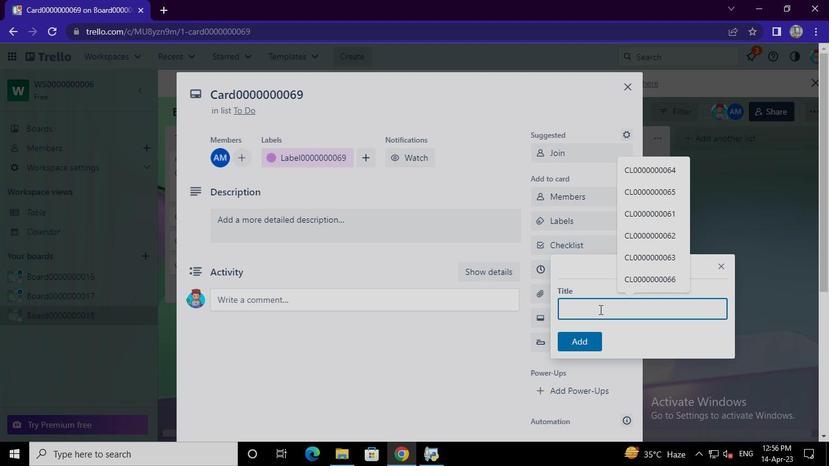 
Action: Keyboard Key.backspace
Screenshot: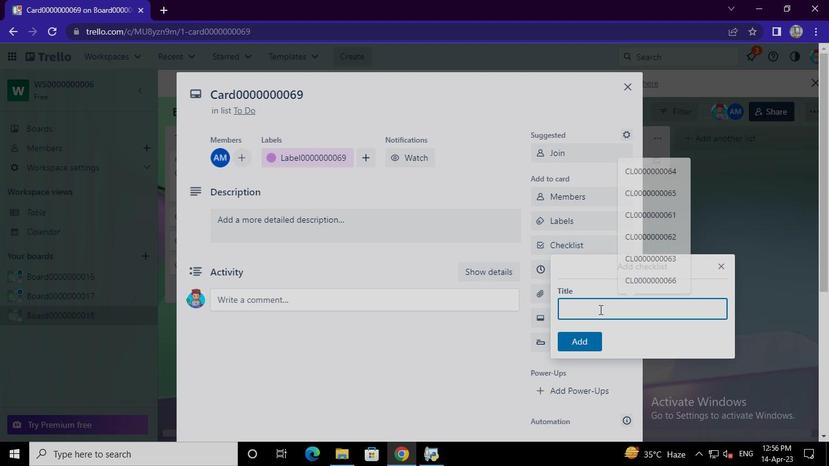 
Action: Keyboard Key.backspace
Screenshot: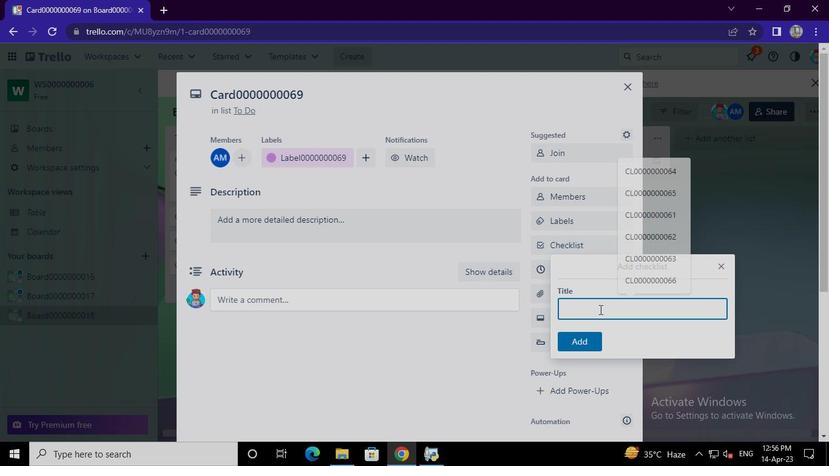 
Action: Keyboard Key.backspace
Screenshot: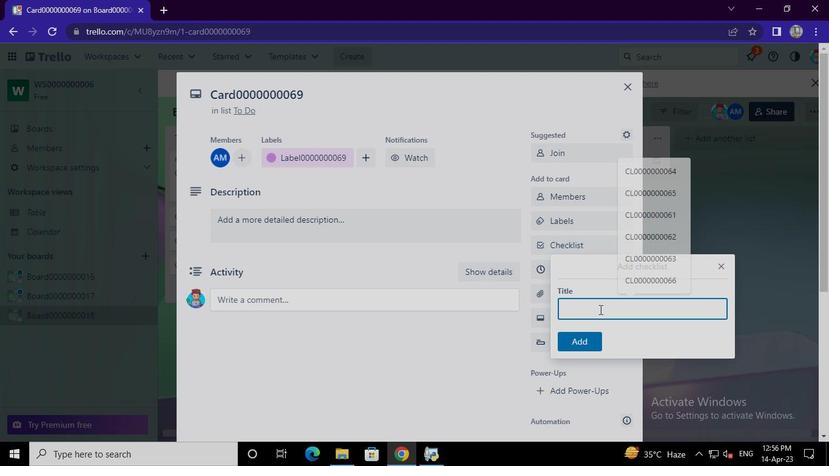 
Action: Keyboard Key.backspace
Screenshot: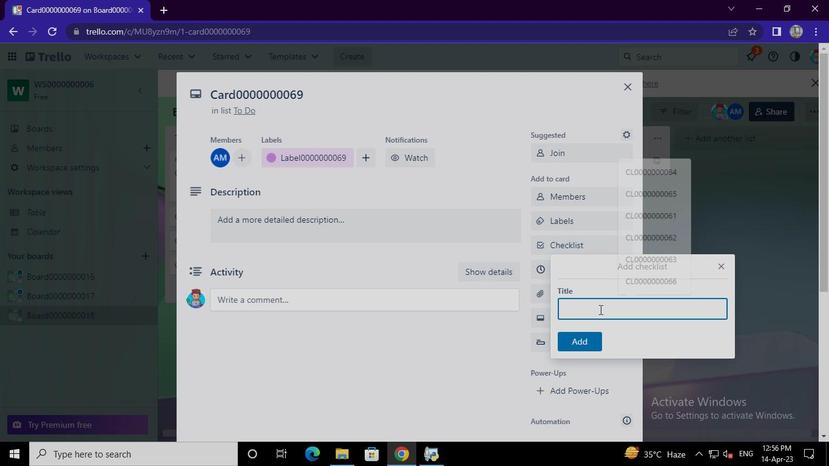 
Action: Keyboard Key.backspace
Screenshot: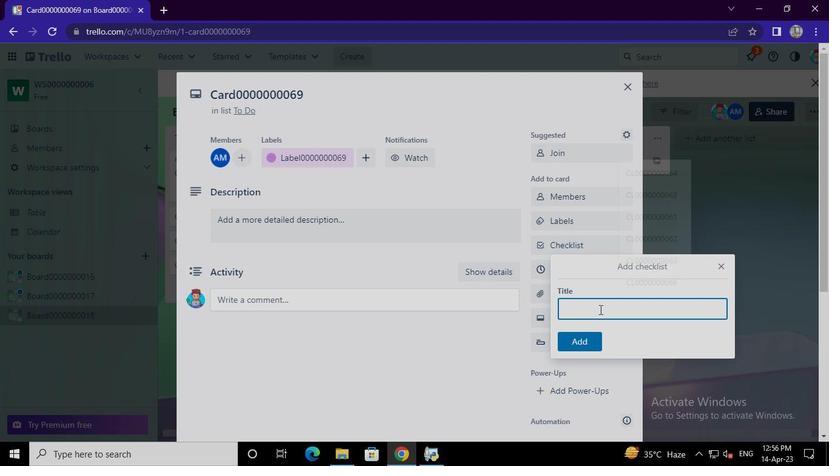 
Action: Keyboard Key.backspace
Screenshot: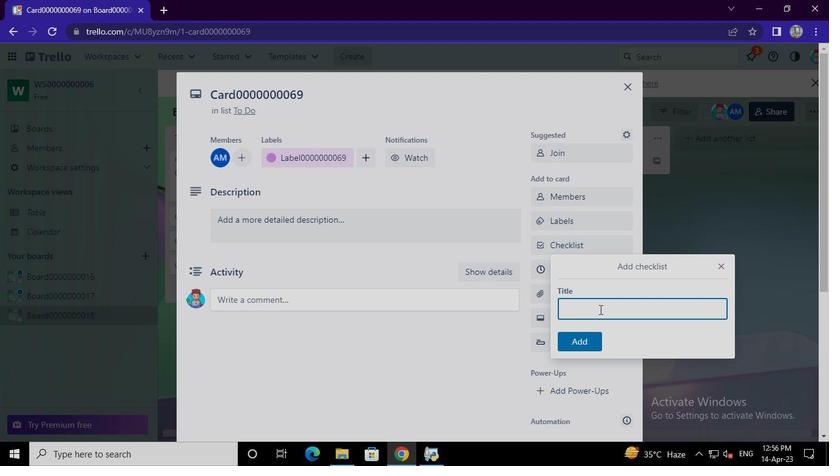 
Action: Keyboard Key.backspace
Screenshot: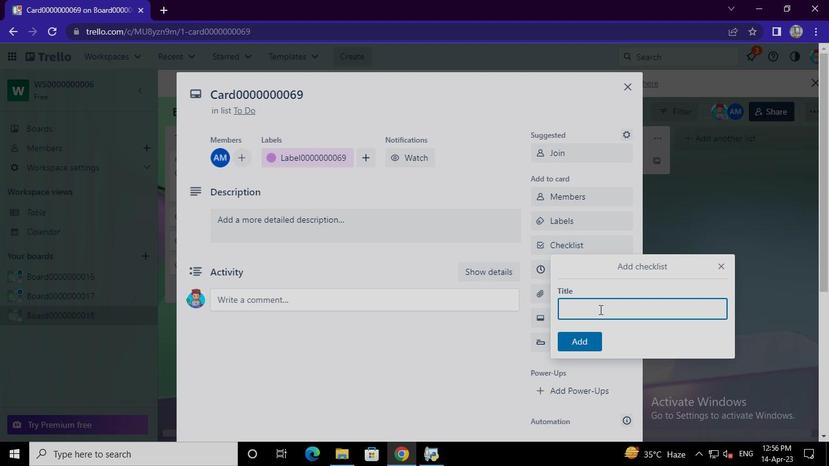 
Action: Keyboard Key.backspace
Screenshot: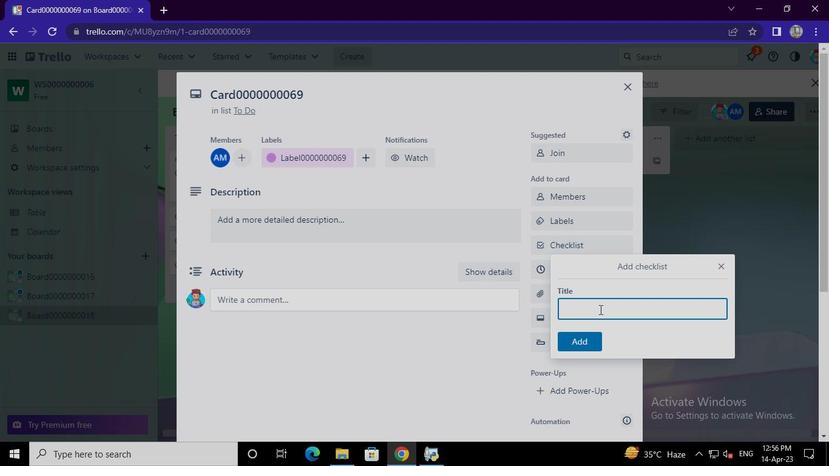
Action: Keyboard Key.backspace
Screenshot: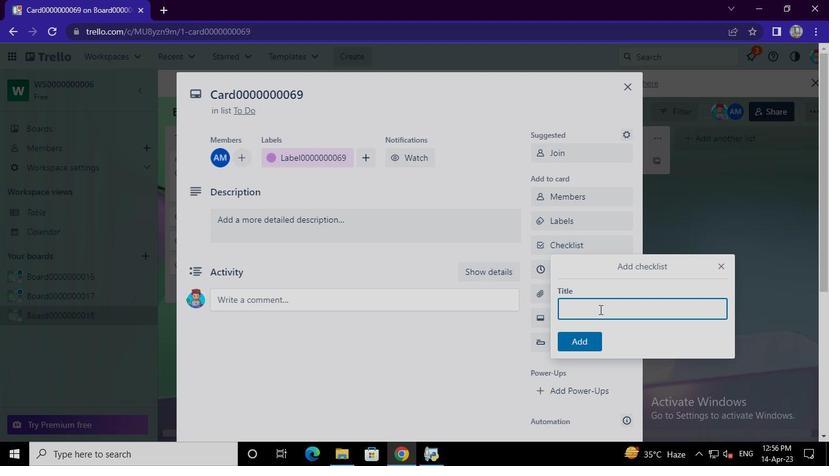 
Action: Keyboard Key.backspace
Screenshot: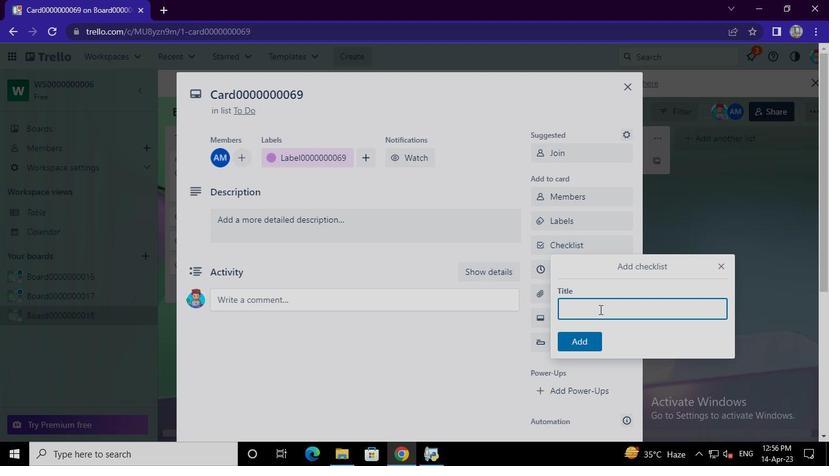 
Action: Keyboard Key.backspace
Screenshot: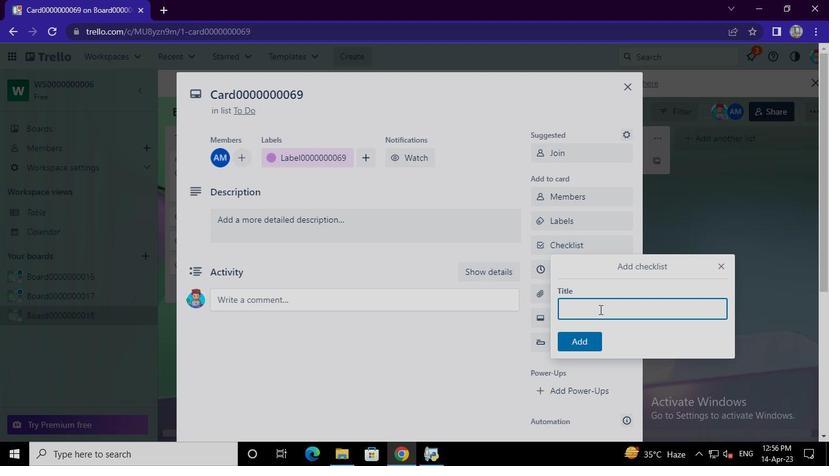 
Action: Keyboard Key.backspace
Screenshot: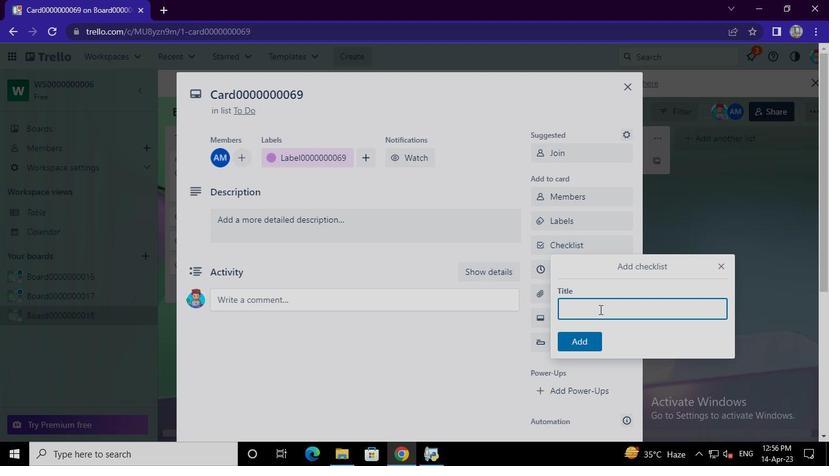 
Action: Keyboard Key.backspace
Screenshot: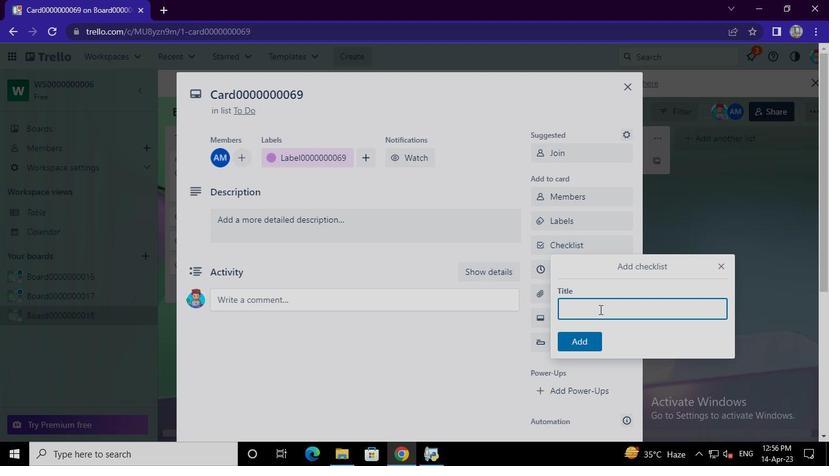 
Action: Keyboard Key.backspace
Screenshot: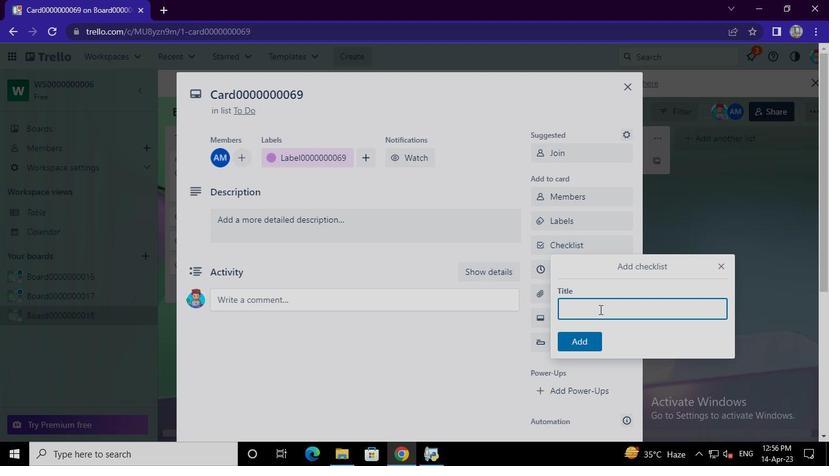 
Action: Keyboard Key.backspace
Screenshot: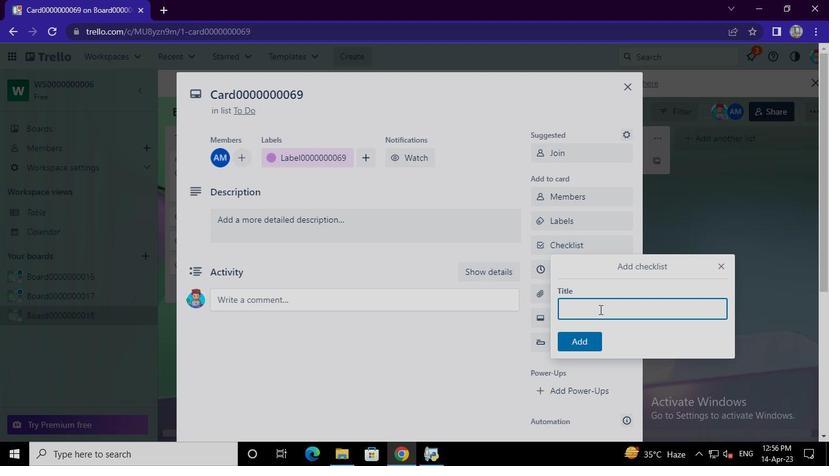 
Action: Keyboard Key.backspace
Screenshot: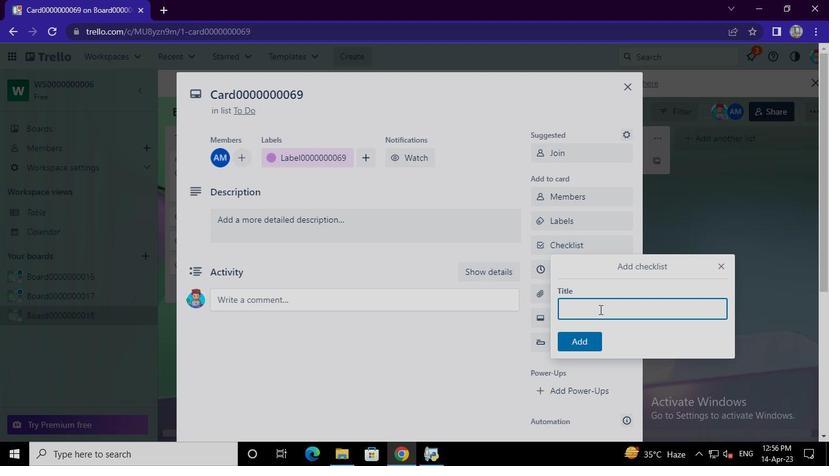 
Action: Keyboard Key.shift
Screenshot: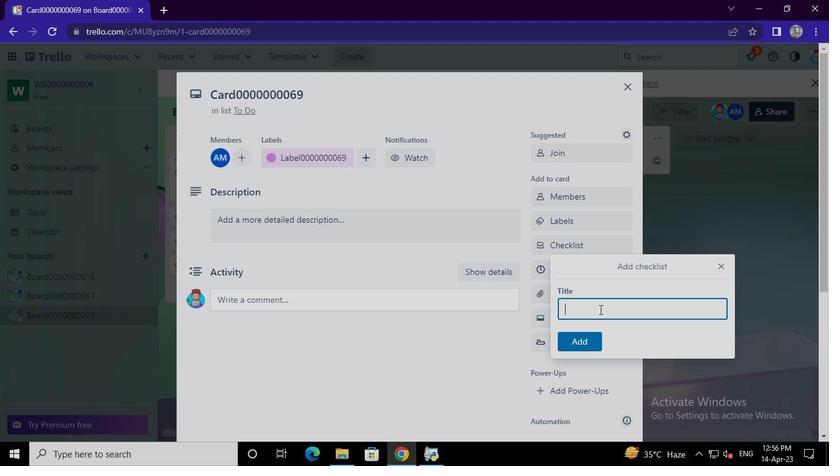 
Action: Keyboard C
Screenshot: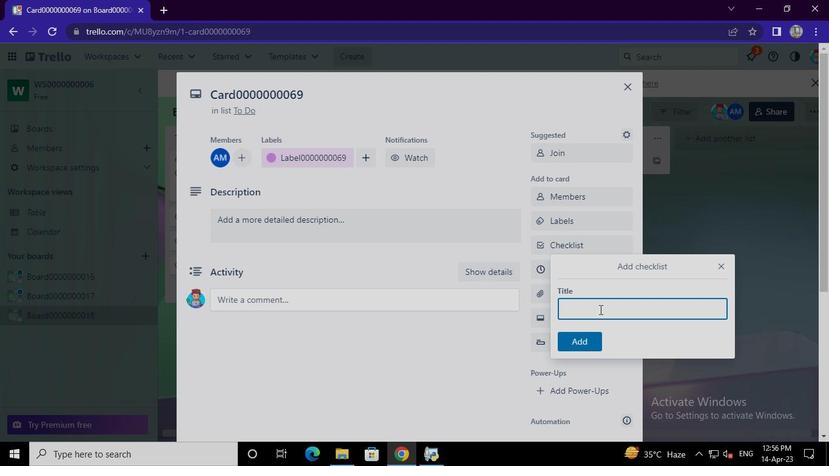 
Action: Keyboard L
Screenshot: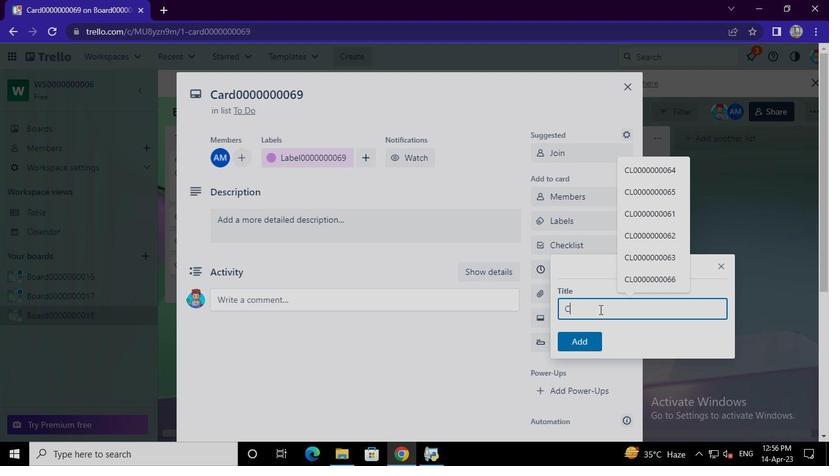 
Action: Keyboard <96>
Screenshot: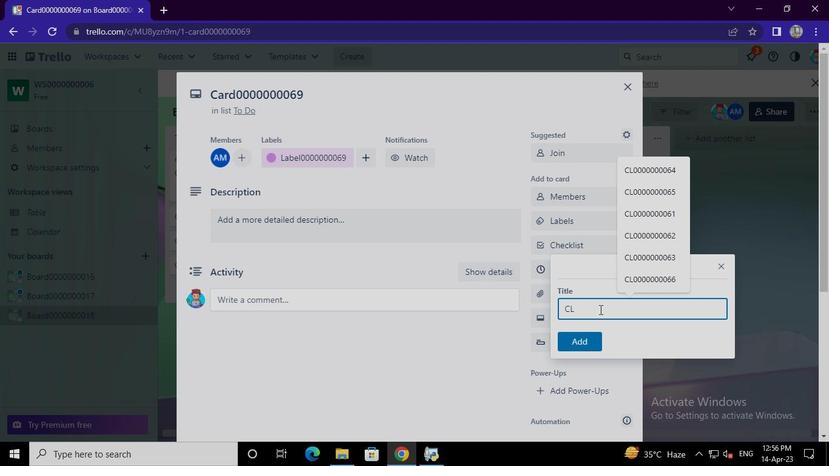 
Action: Keyboard <96>
Screenshot: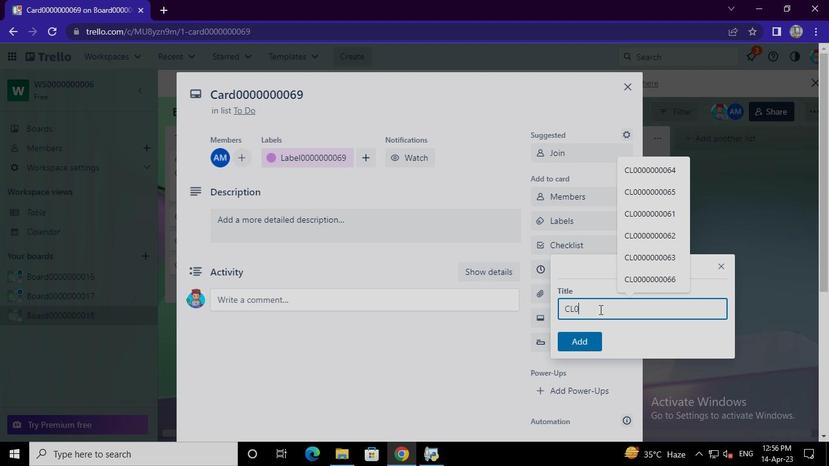 
Action: Keyboard <96>
Screenshot: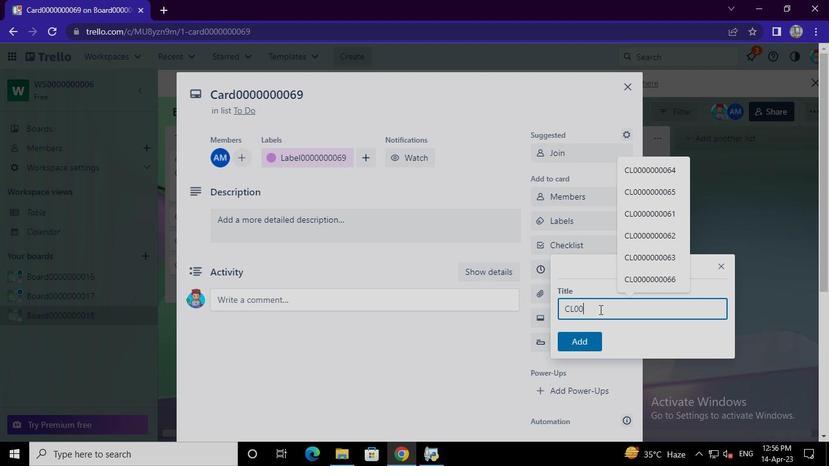
Action: Keyboard <96>
Screenshot: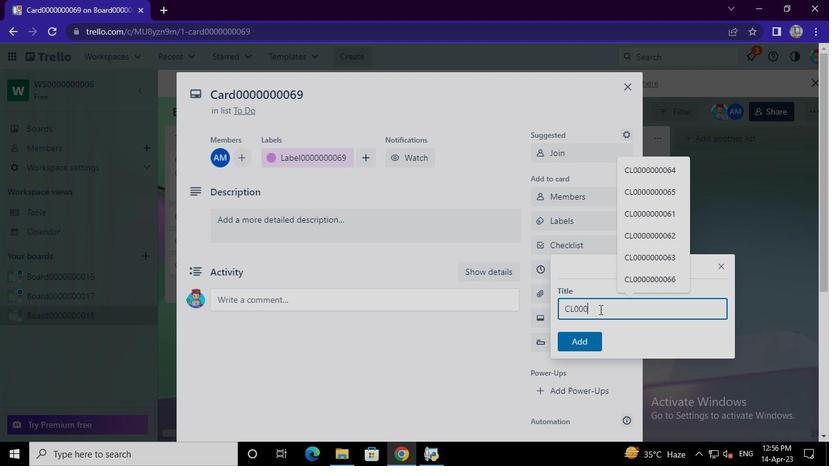 
Action: Keyboard <96>
Screenshot: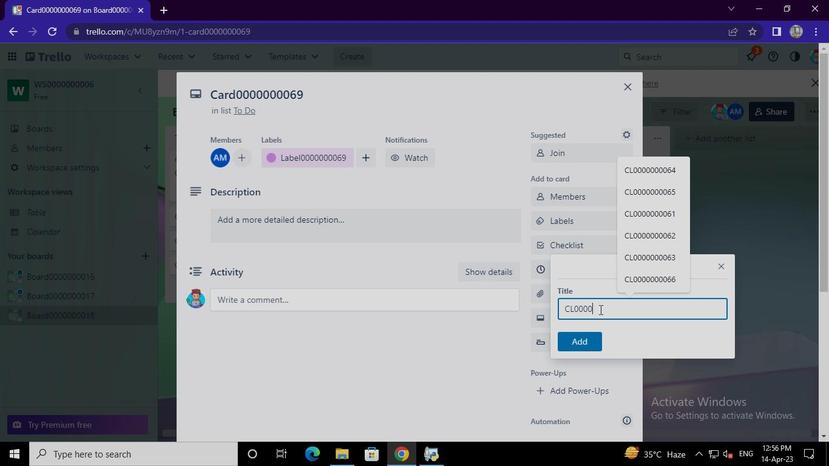 
Action: Keyboard <96>
Screenshot: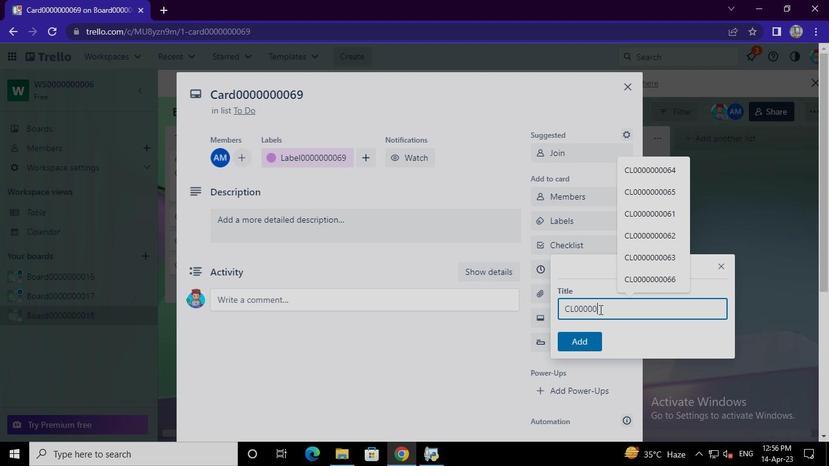 
Action: Keyboard <96>
Screenshot: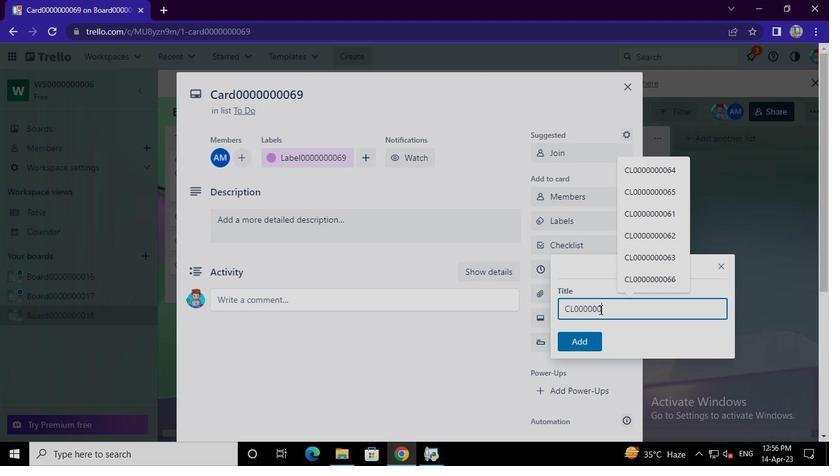 
Action: Keyboard <96>
Screenshot: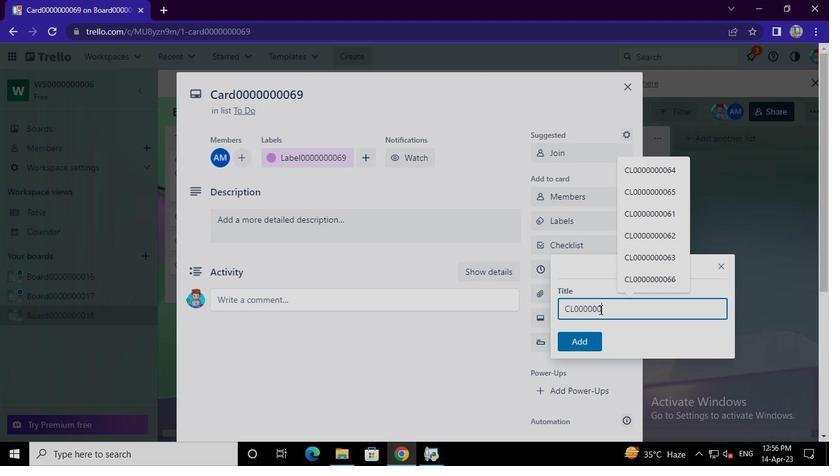 
Action: Keyboard <102>
Screenshot: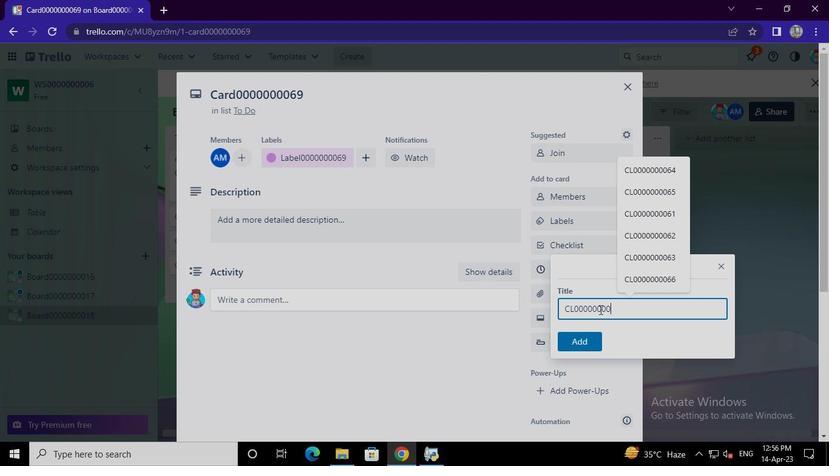 
Action: Keyboard <105>
Screenshot: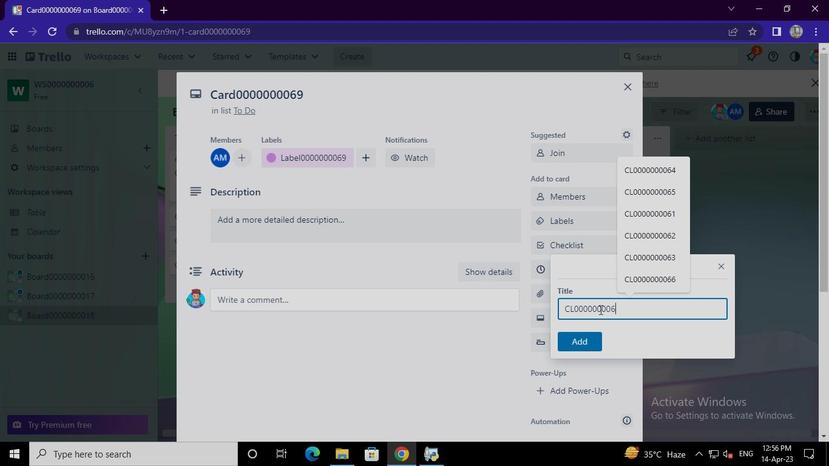 
Action: Mouse moved to (579, 344)
Screenshot: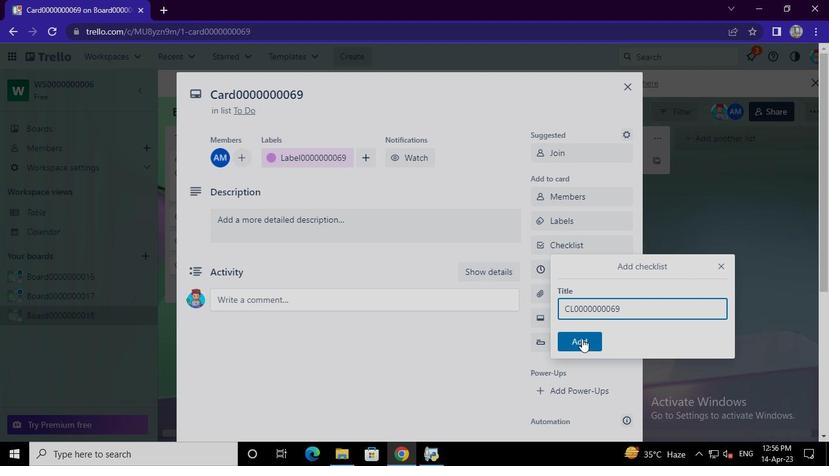 
Action: Mouse pressed left at (579, 344)
Screenshot: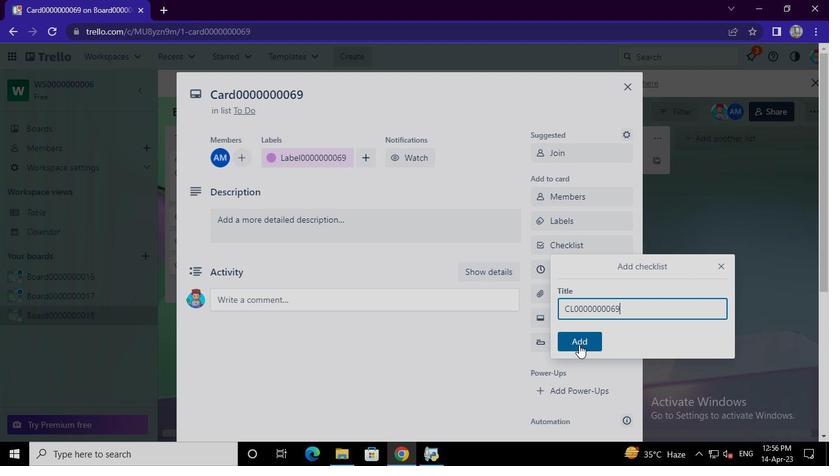 
Action: Mouse moved to (574, 273)
Screenshot: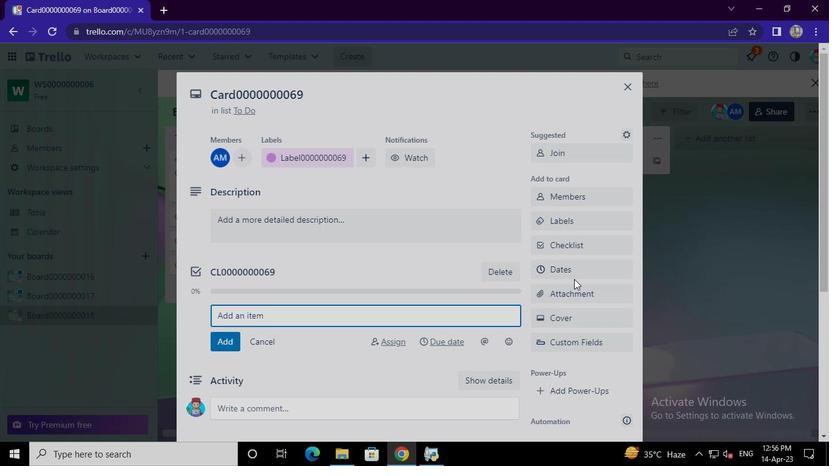 
Action: Mouse pressed left at (574, 273)
Screenshot: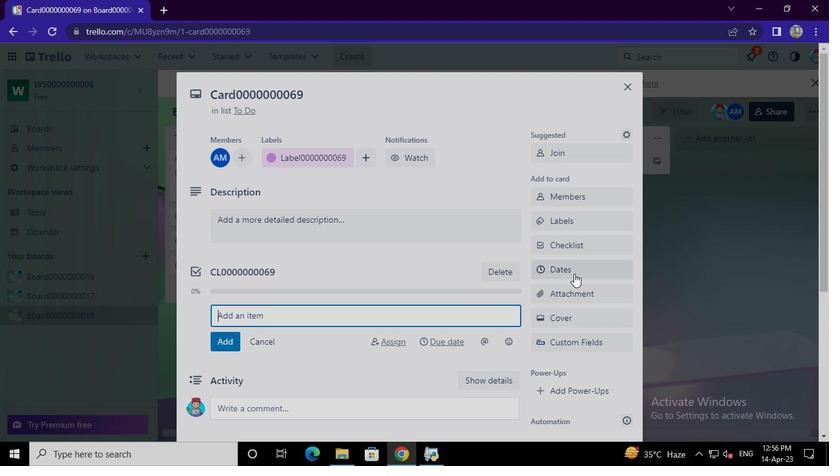 
Action: Mouse moved to (540, 302)
Screenshot: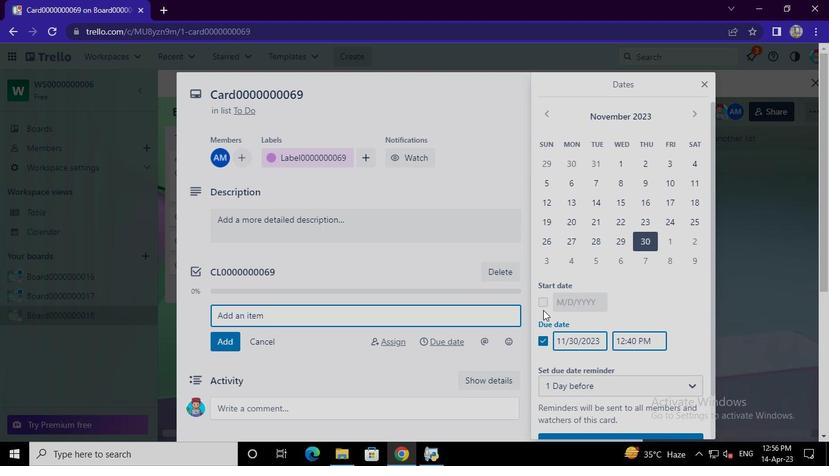 
Action: Mouse pressed left at (540, 302)
Screenshot: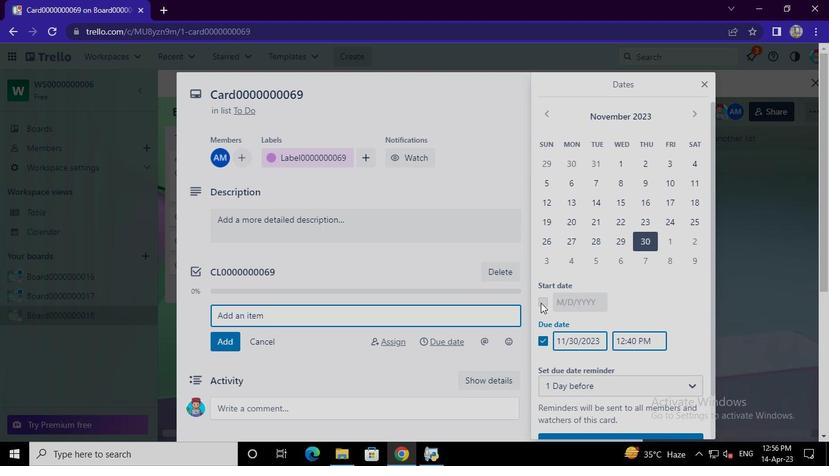 
Action: Mouse moved to (542, 337)
Screenshot: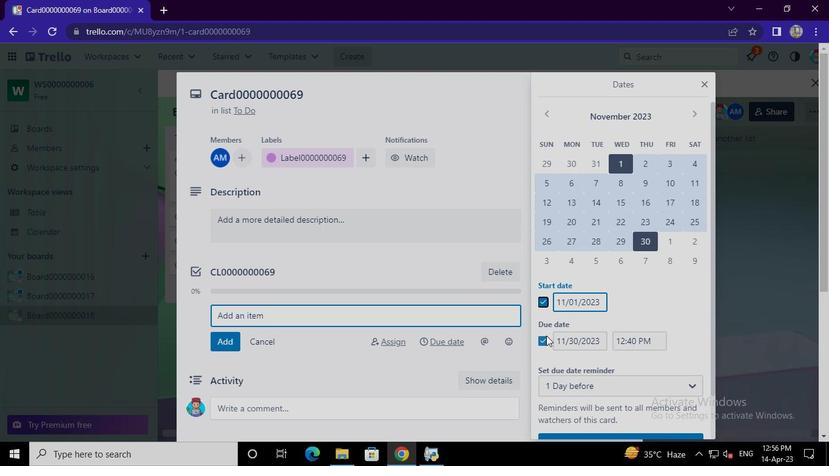 
Action: Mouse pressed left at (542, 337)
Screenshot: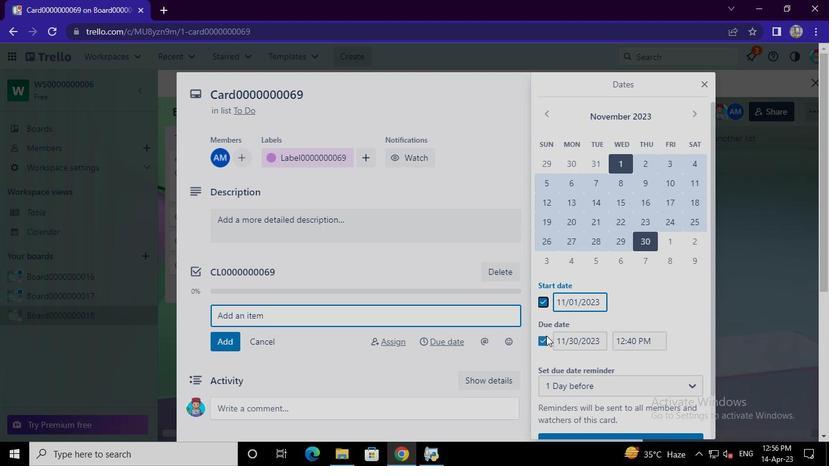 
Action: Mouse moved to (549, 118)
Screenshot: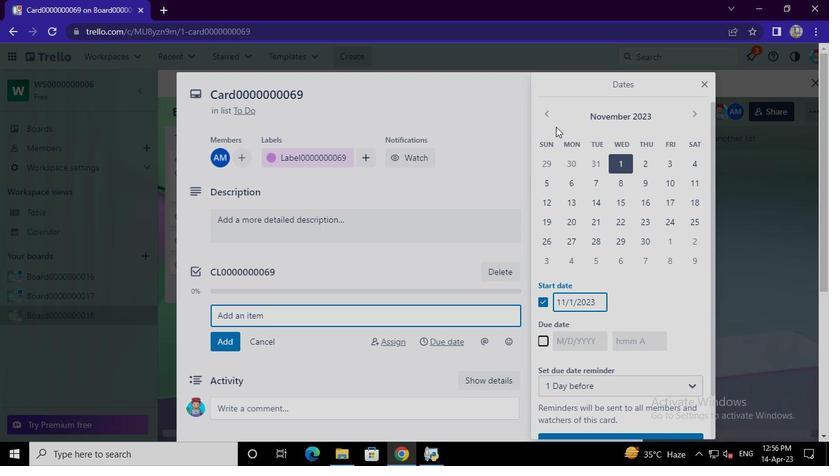 
Action: Mouse pressed left at (549, 118)
Screenshot: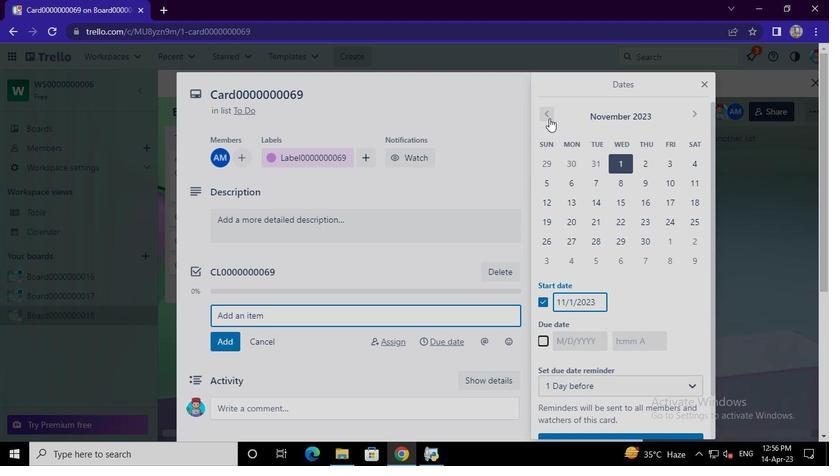 
Action: Mouse pressed left at (549, 118)
Screenshot: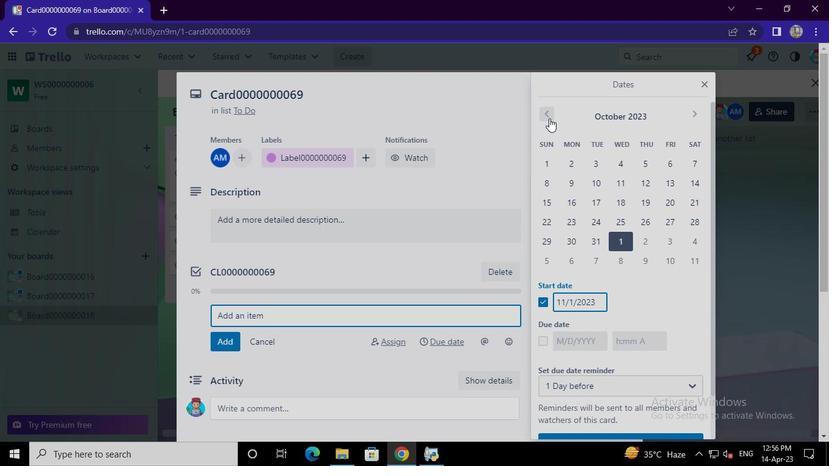 
Action: Mouse pressed left at (549, 118)
Screenshot: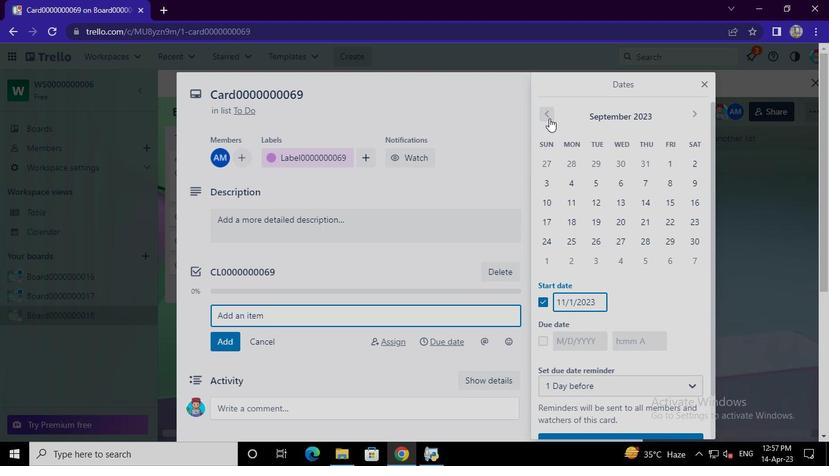 
Action: Mouse moved to (597, 163)
Screenshot: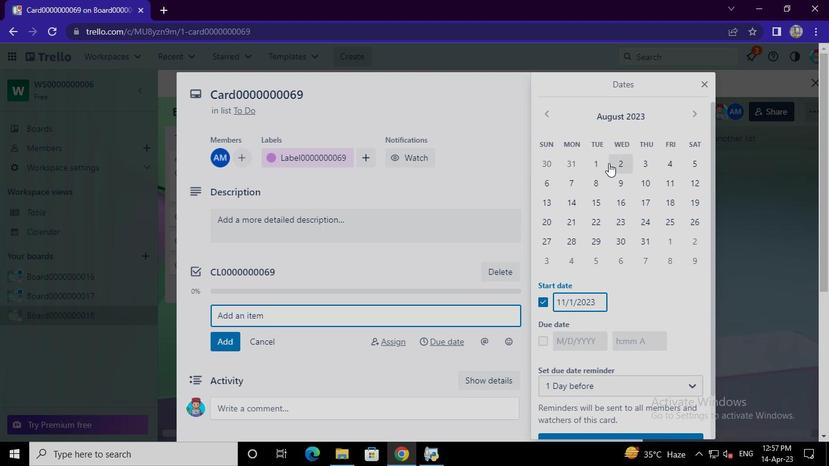 
Action: Mouse pressed left at (597, 163)
Screenshot: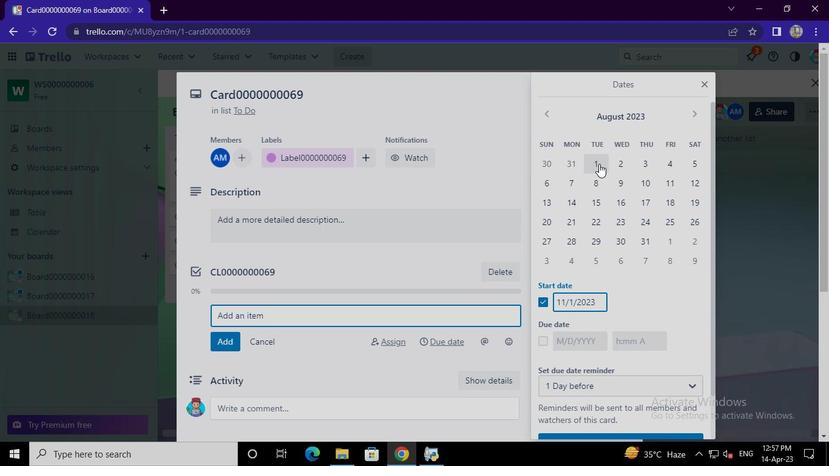 
Action: Mouse moved to (545, 343)
Screenshot: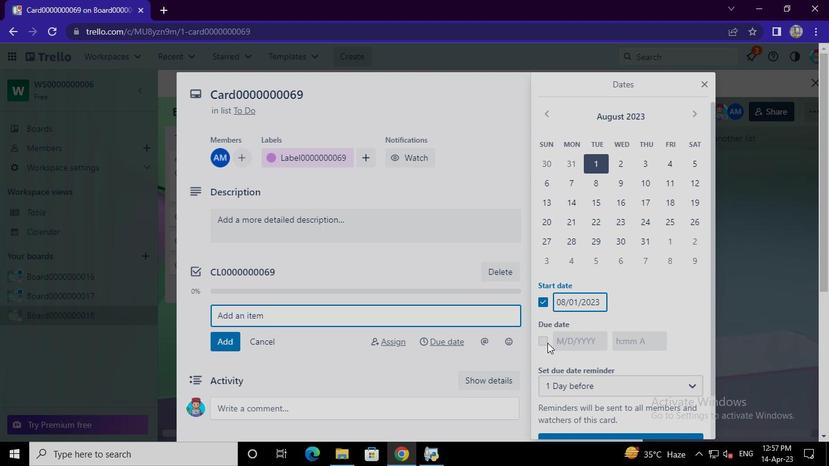 
Action: Mouse pressed left at (545, 343)
Screenshot: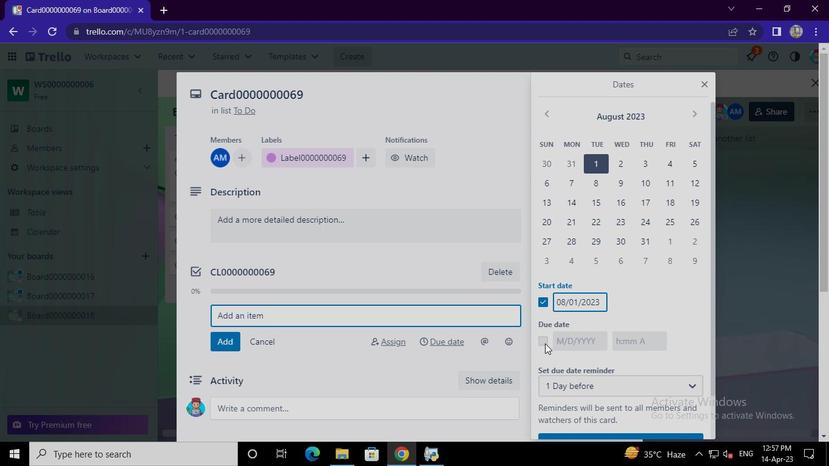 
Action: Mouse moved to (547, 115)
Screenshot: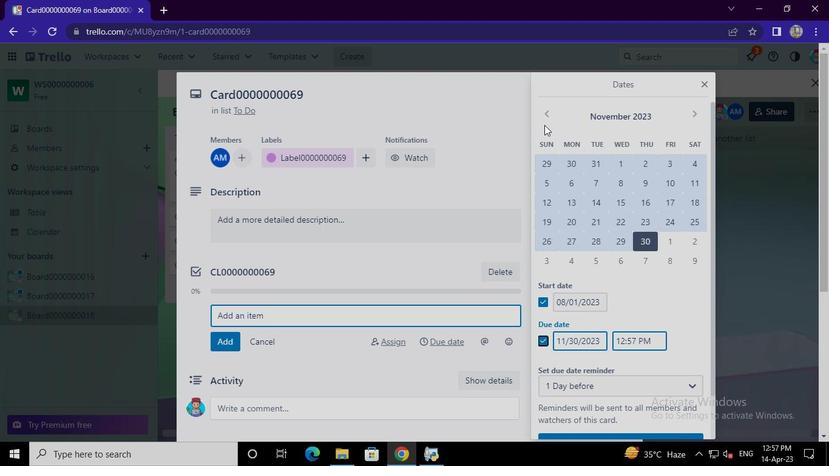 
Action: Mouse pressed left at (547, 115)
Screenshot: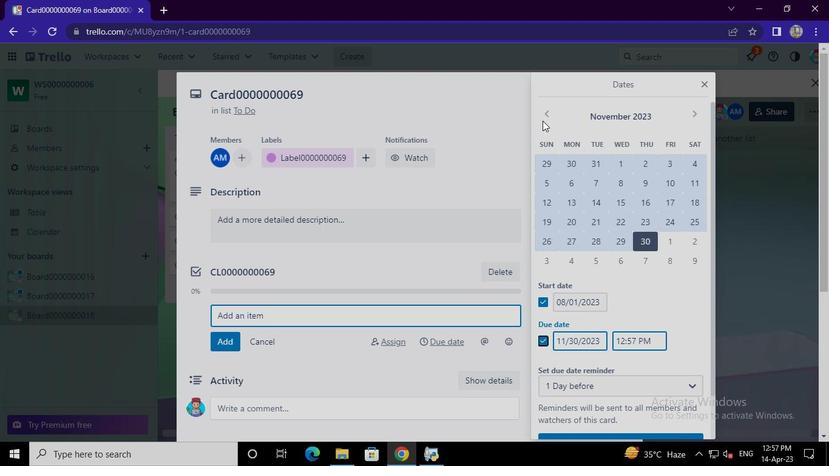 
Action: Mouse pressed left at (547, 115)
Screenshot: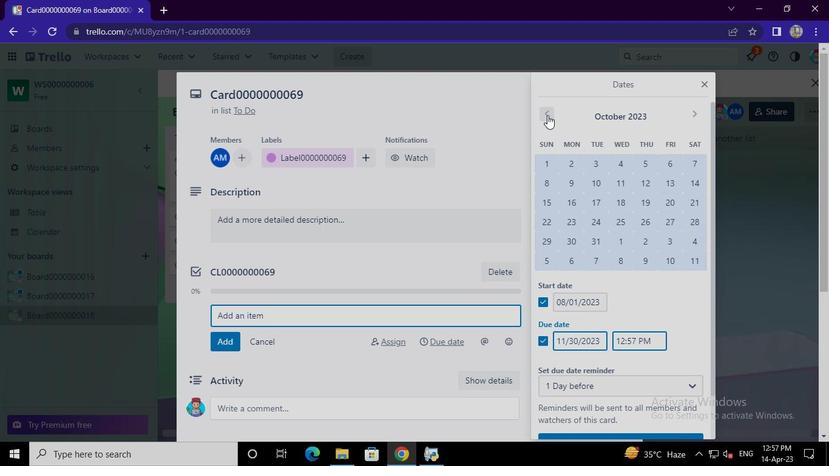 
Action: Mouse pressed left at (547, 115)
Screenshot: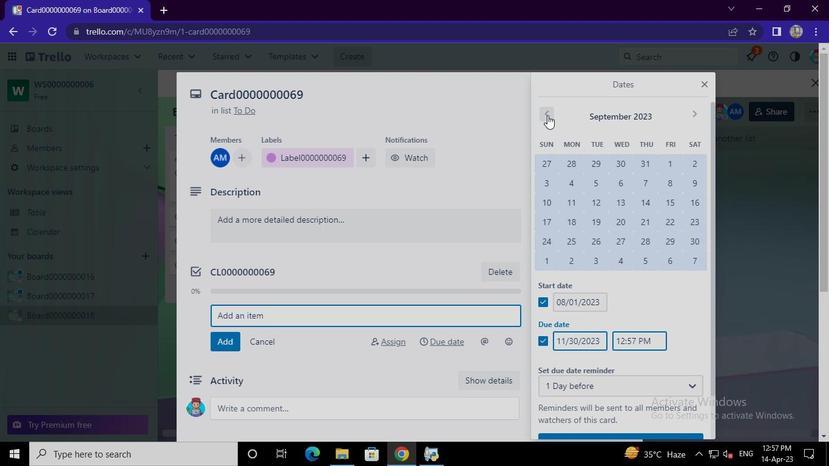
Action: Mouse moved to (641, 242)
Screenshot: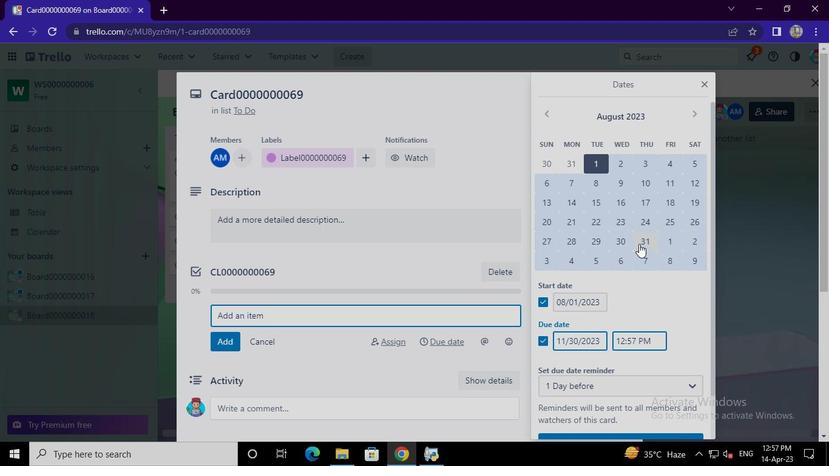 
Action: Mouse pressed left at (641, 242)
Screenshot: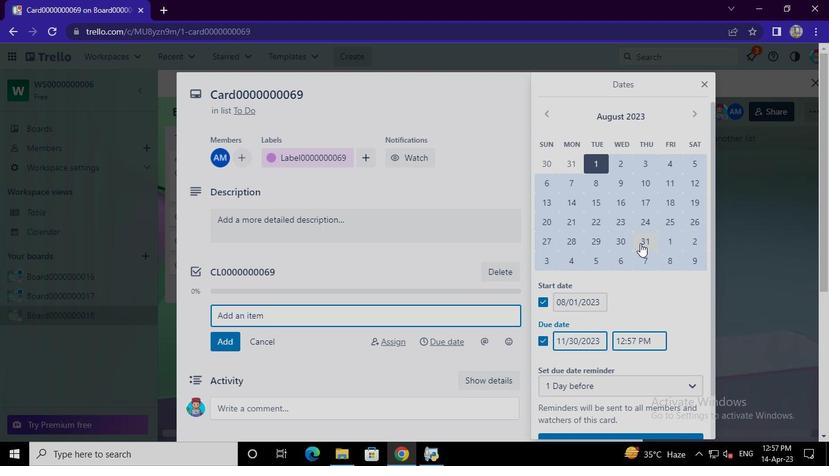 
Action: Mouse moved to (603, 434)
Screenshot: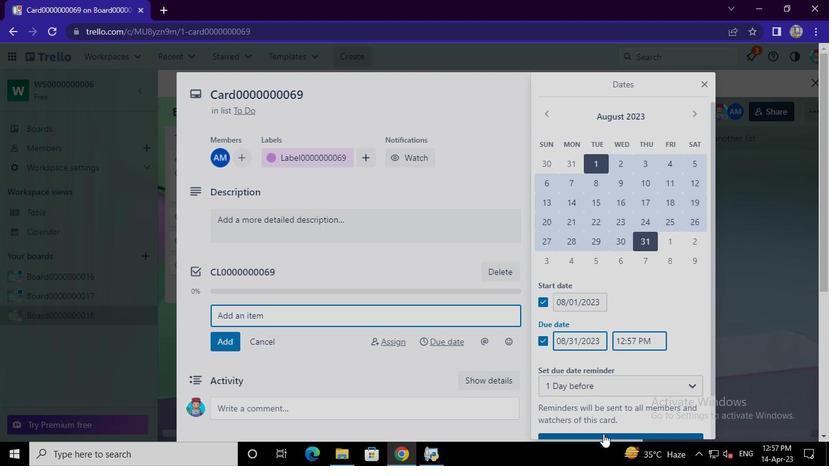 
Action: Mouse pressed left at (603, 434)
Screenshot: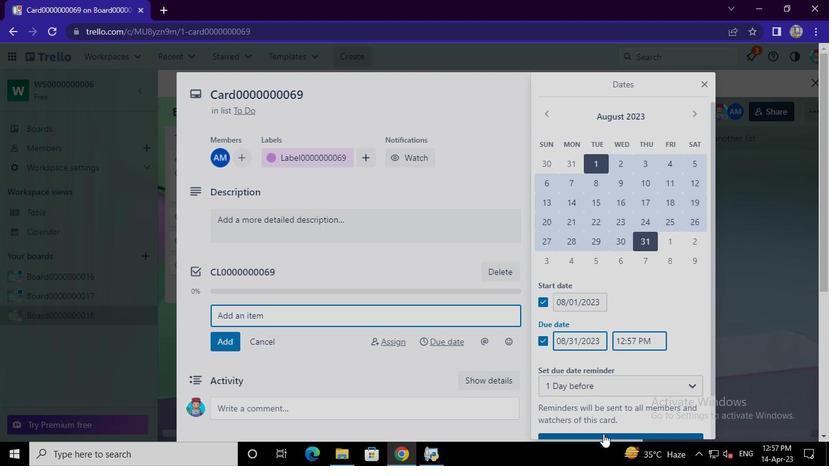 
Action: Mouse moved to (438, 457)
Screenshot: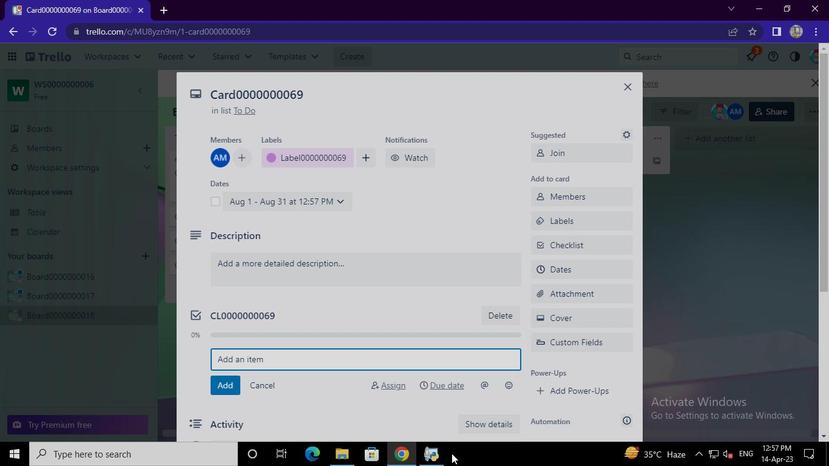 
Action: Mouse pressed left at (438, 457)
Screenshot: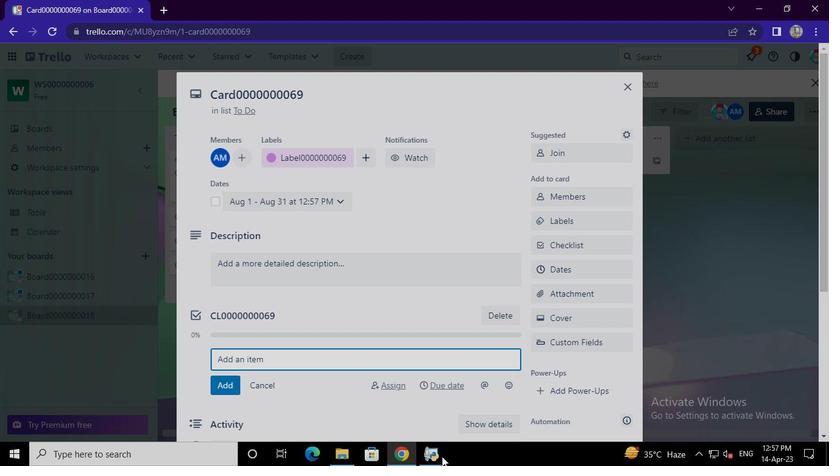 
Action: Mouse moved to (676, 97)
Screenshot: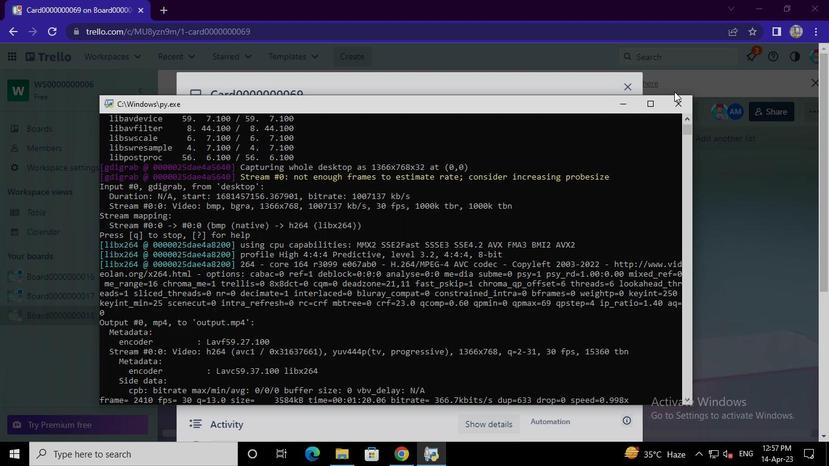 
Action: Mouse pressed left at (676, 97)
Screenshot: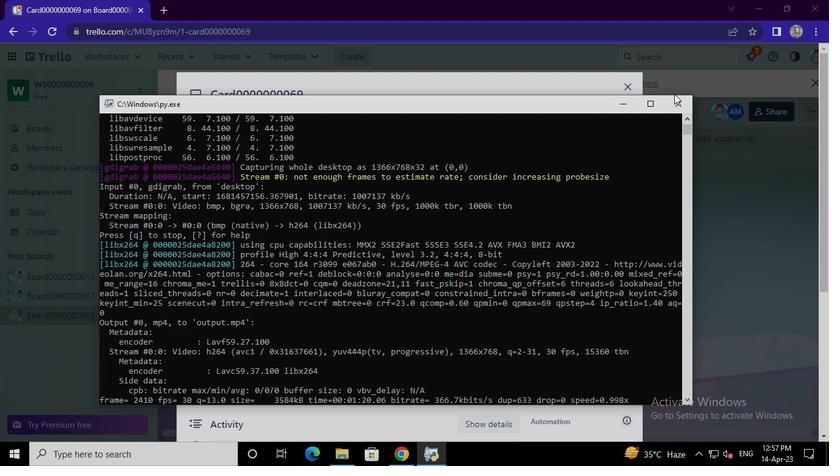 
Action: Mouse moved to (676, 97)
Screenshot: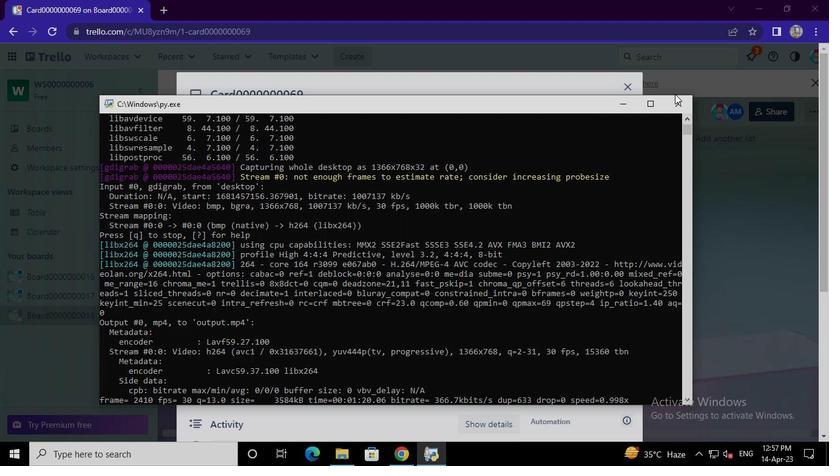 
